 Task: Add a signature McKenzie Adams containing With gratitude and sincere wishes, McKenzie Adams to email address softage.9@softage.net and add a folder Auto insurance
Action: Mouse moved to (916, 69)
Screenshot: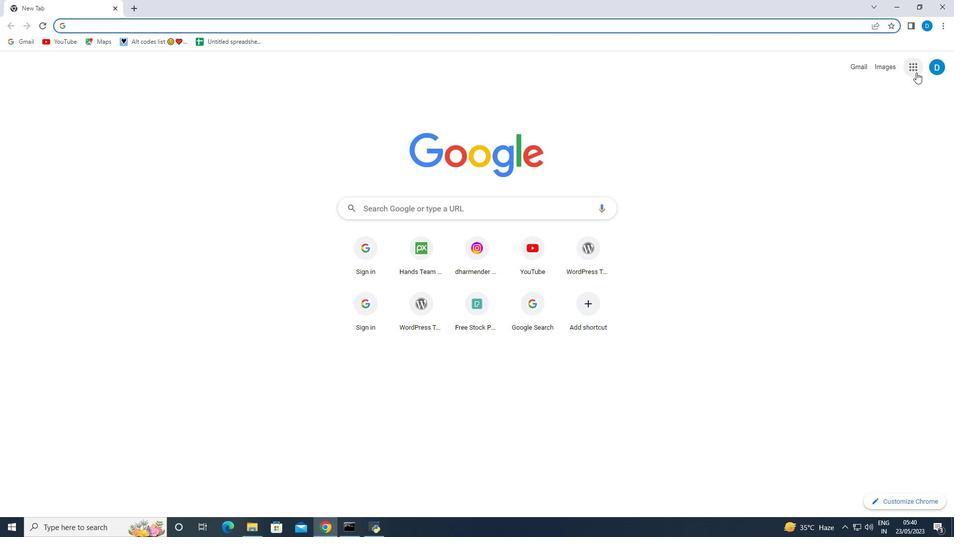 
Action: Mouse pressed left at (916, 69)
Screenshot: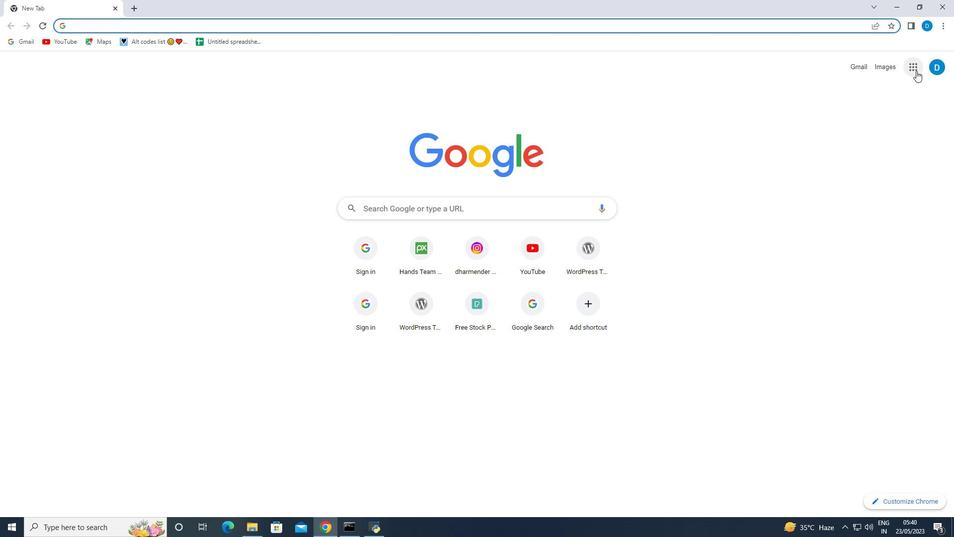 
Action: Mouse moved to (837, 199)
Screenshot: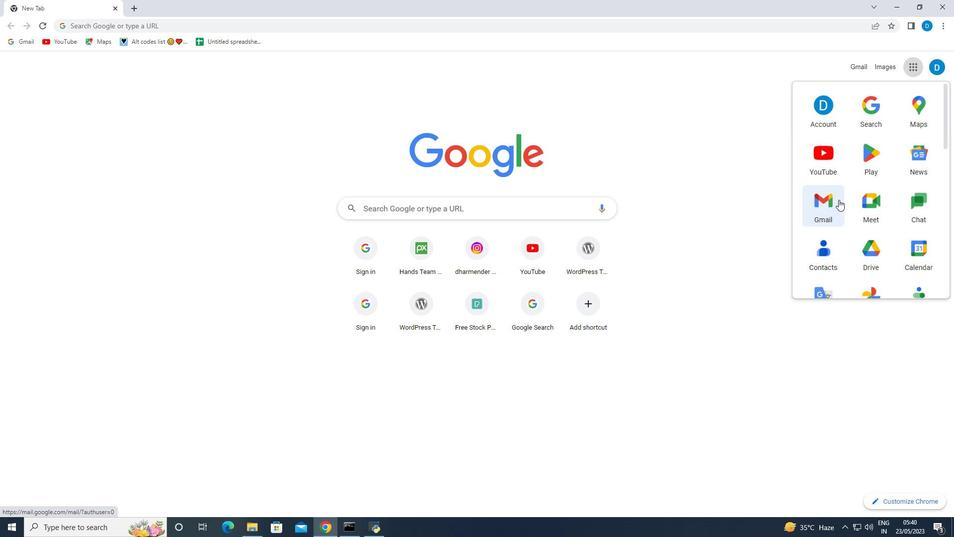 
Action: Mouse pressed left at (837, 199)
Screenshot: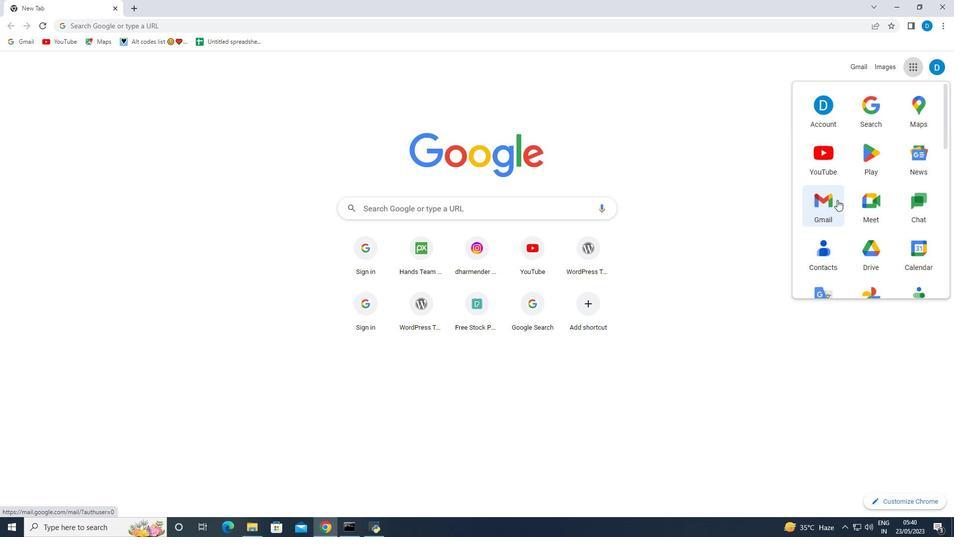 
Action: Mouse moved to (889, 70)
Screenshot: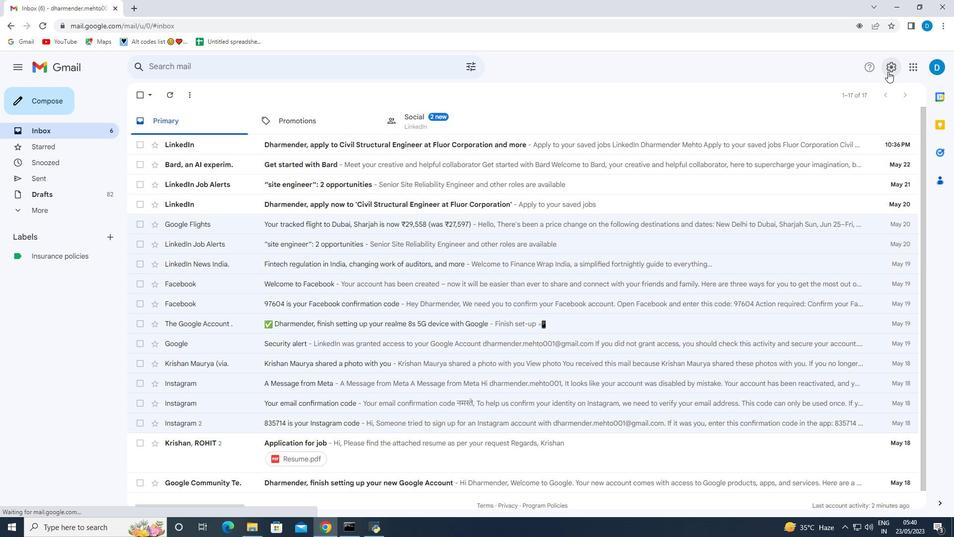 
Action: Mouse pressed left at (889, 70)
Screenshot: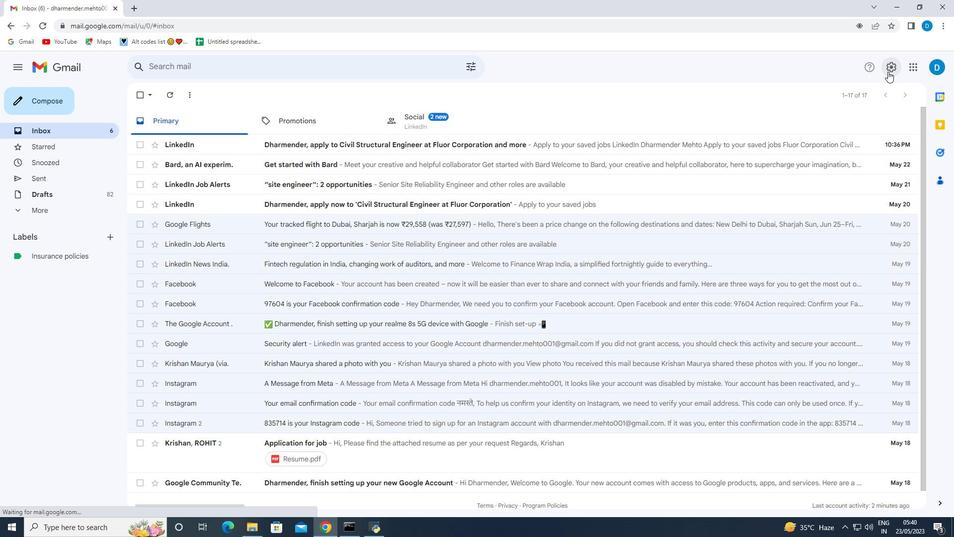 
Action: Mouse moved to (861, 112)
Screenshot: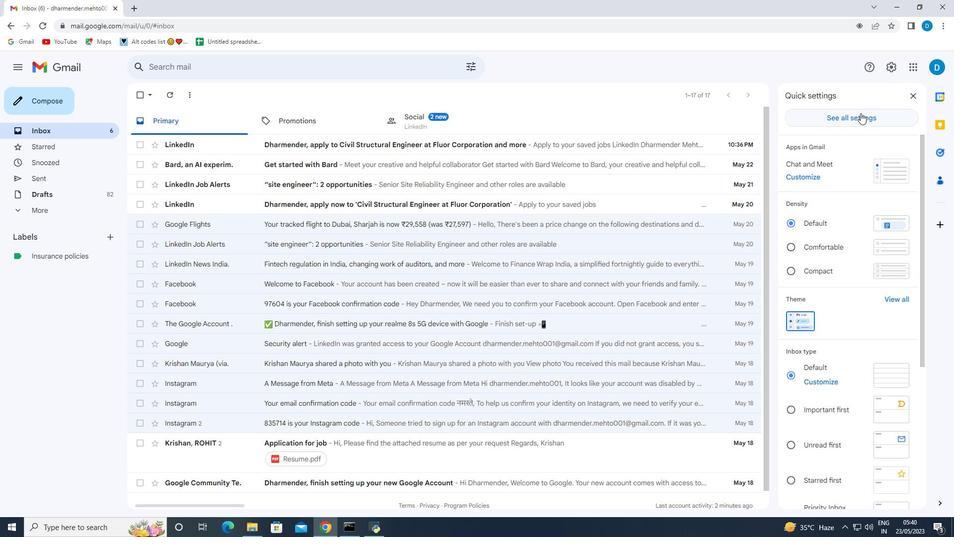 
Action: Mouse pressed left at (861, 112)
Screenshot: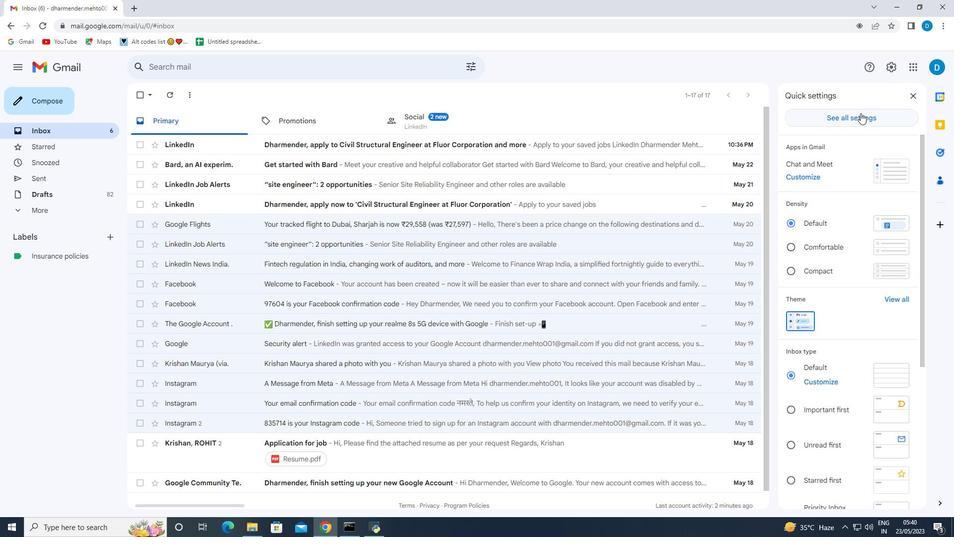 
Action: Mouse moved to (331, 374)
Screenshot: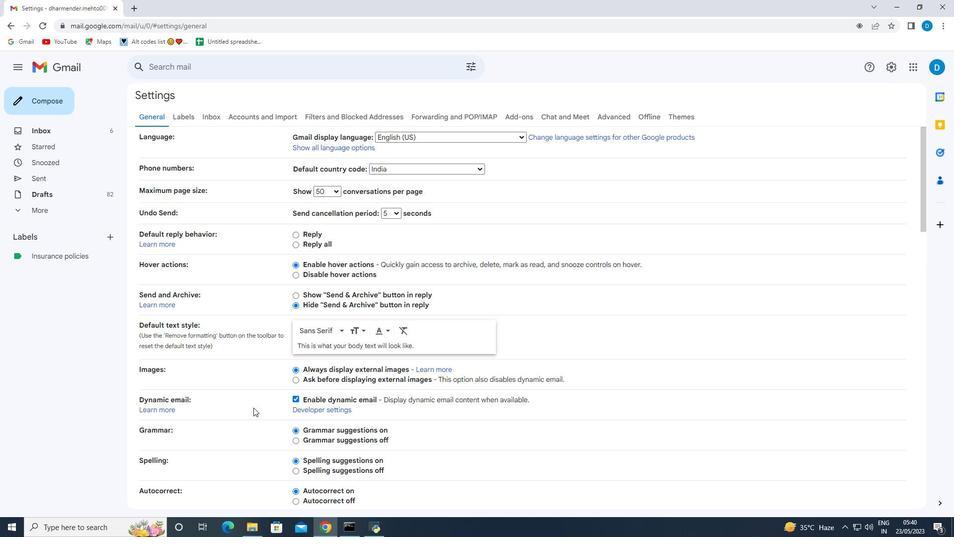 
Action: Mouse scrolled (331, 374) with delta (0, 0)
Screenshot: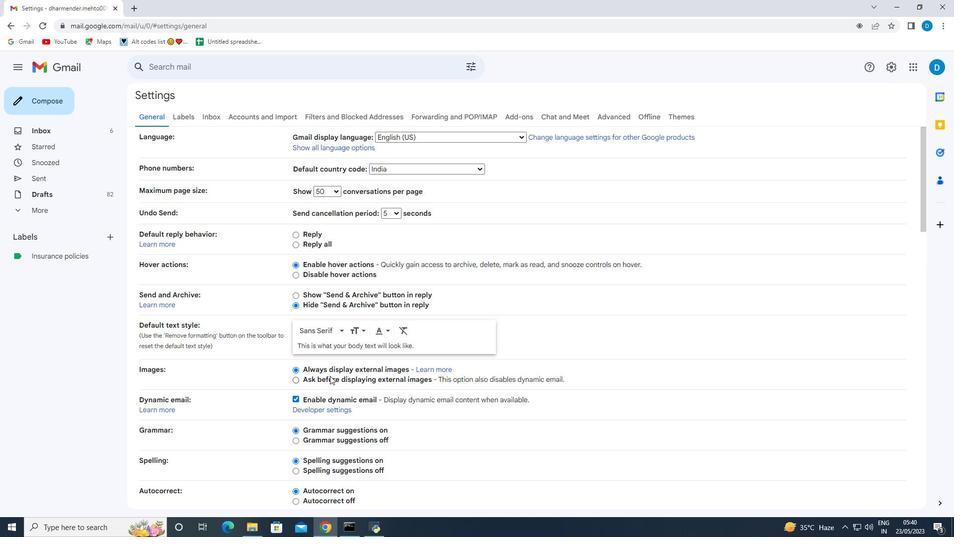 
Action: Mouse scrolled (331, 374) with delta (0, 0)
Screenshot: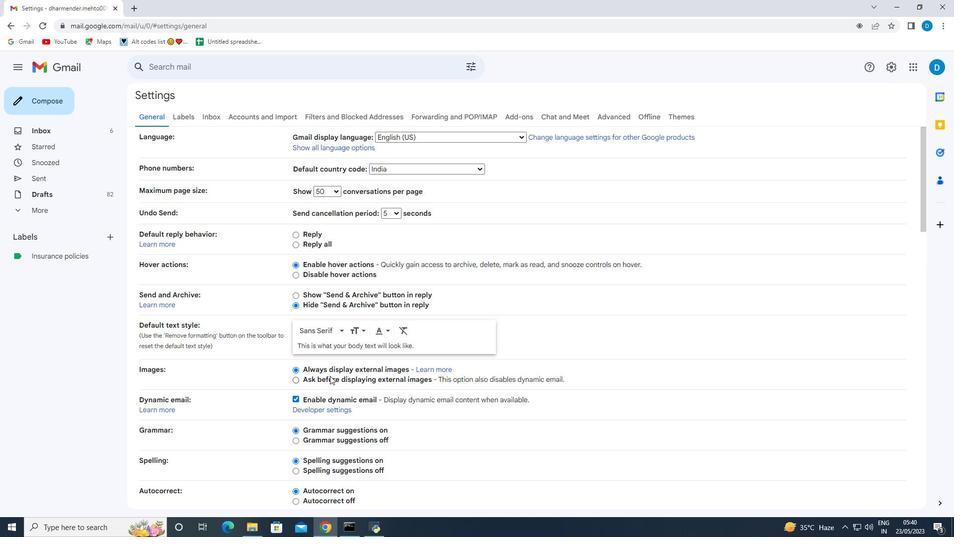 
Action: Mouse scrolled (331, 374) with delta (0, 0)
Screenshot: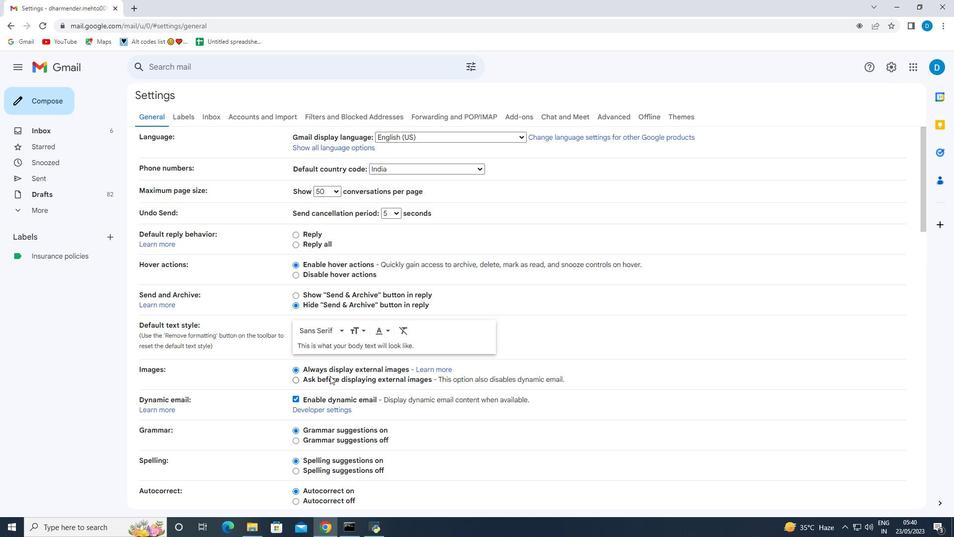 
Action: Mouse moved to (331, 374)
Screenshot: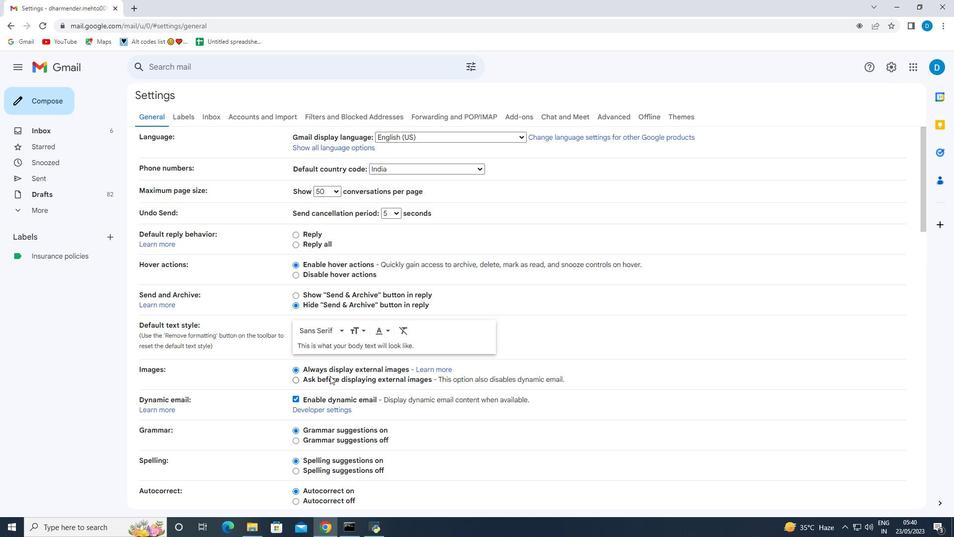 
Action: Mouse scrolled (331, 374) with delta (0, 0)
Screenshot: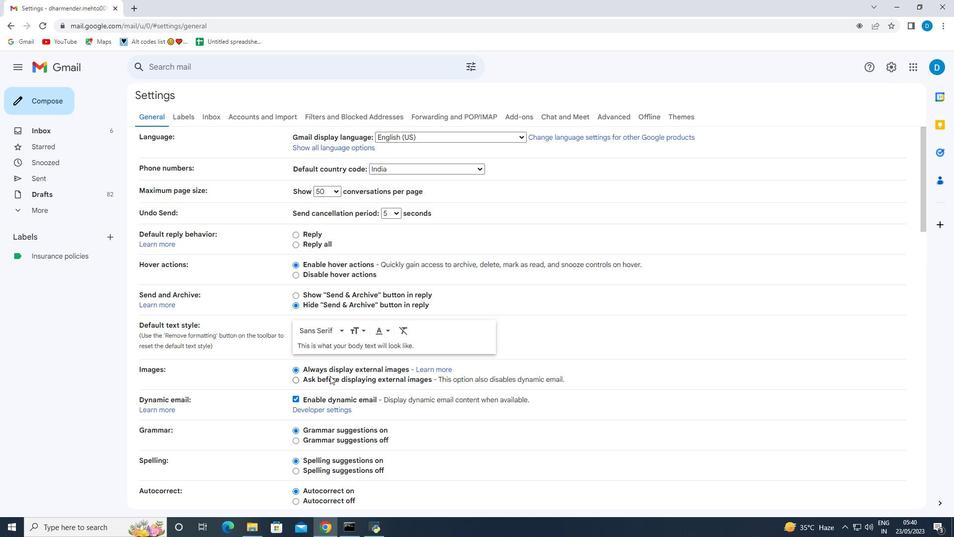 
Action: Mouse moved to (331, 375)
Screenshot: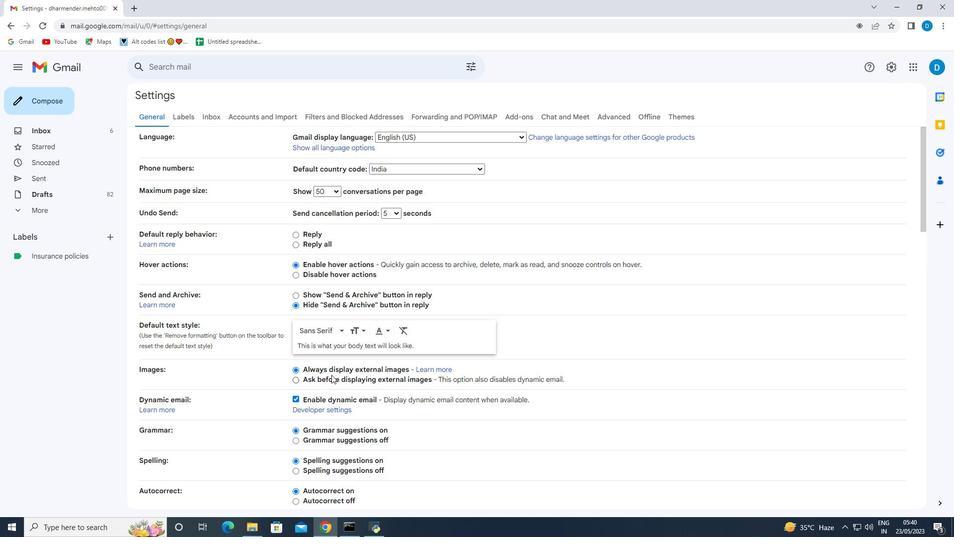 
Action: Mouse scrolled (331, 374) with delta (0, 0)
Screenshot: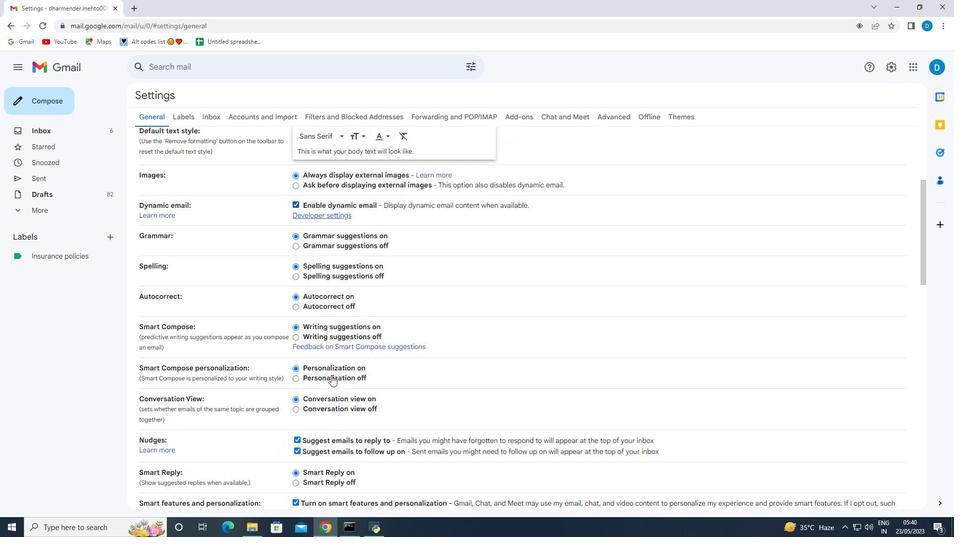 
Action: Mouse scrolled (331, 374) with delta (0, 0)
Screenshot: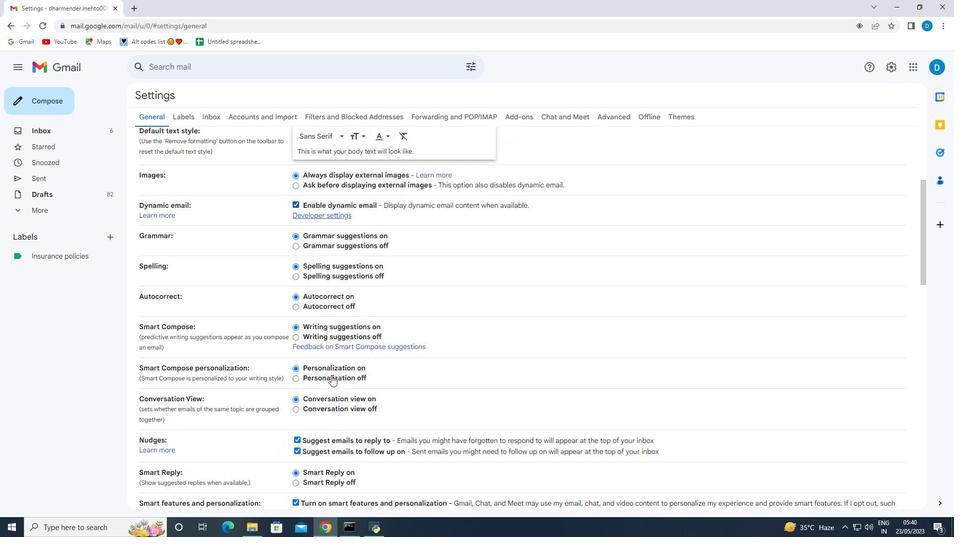 
Action: Mouse scrolled (331, 374) with delta (0, 0)
Screenshot: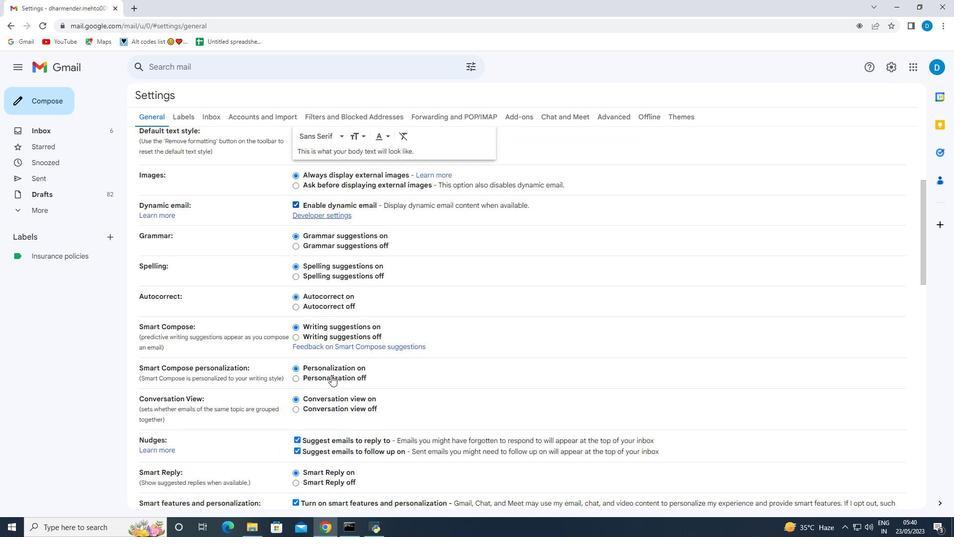 
Action: Mouse scrolled (331, 374) with delta (0, 0)
Screenshot: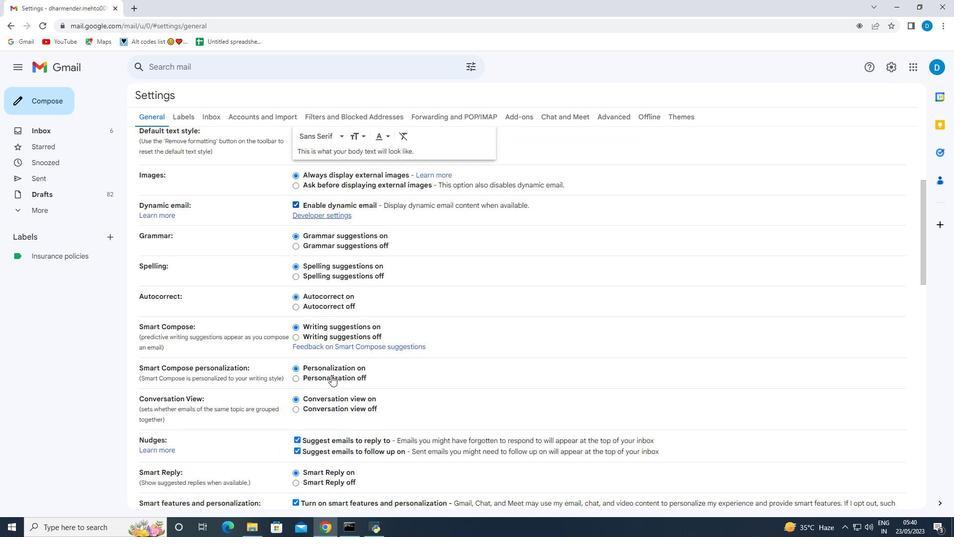 
Action: Mouse scrolled (331, 374) with delta (0, 0)
Screenshot: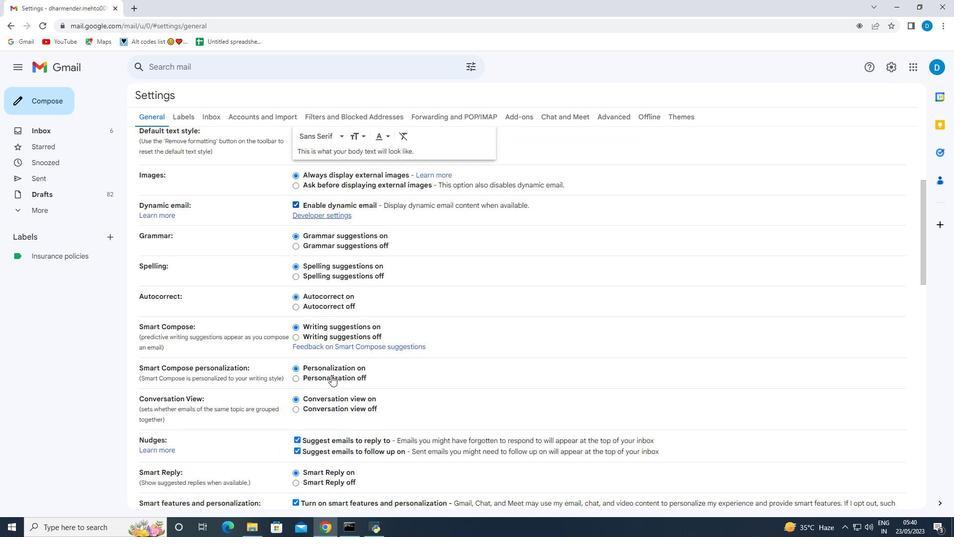 
Action: Mouse scrolled (331, 374) with delta (0, 0)
Screenshot: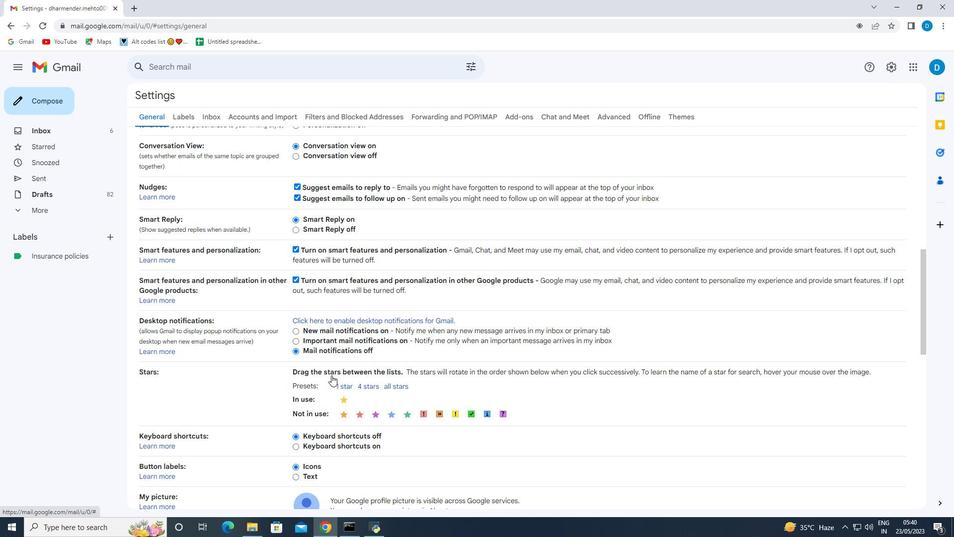 
Action: Mouse scrolled (331, 374) with delta (0, 0)
Screenshot: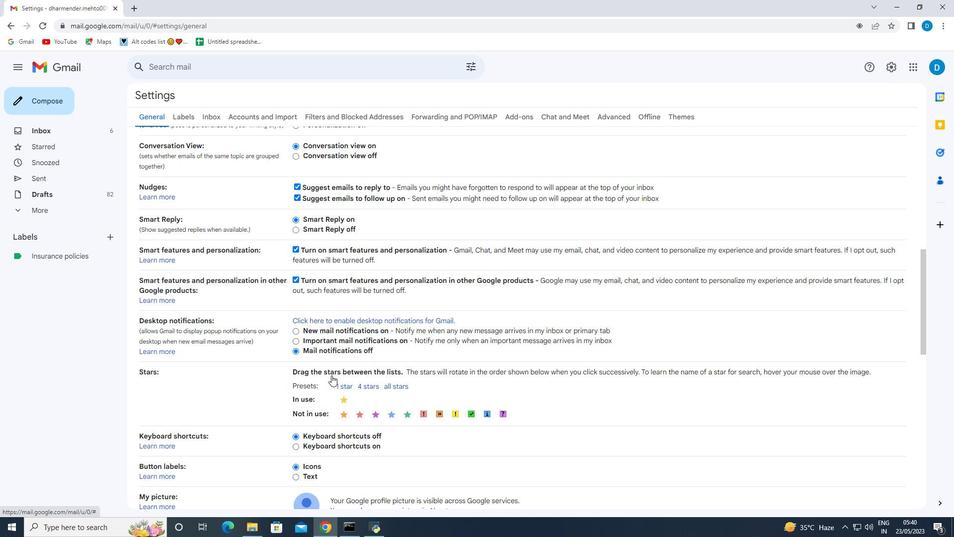 
Action: Mouse scrolled (331, 374) with delta (0, 0)
Screenshot: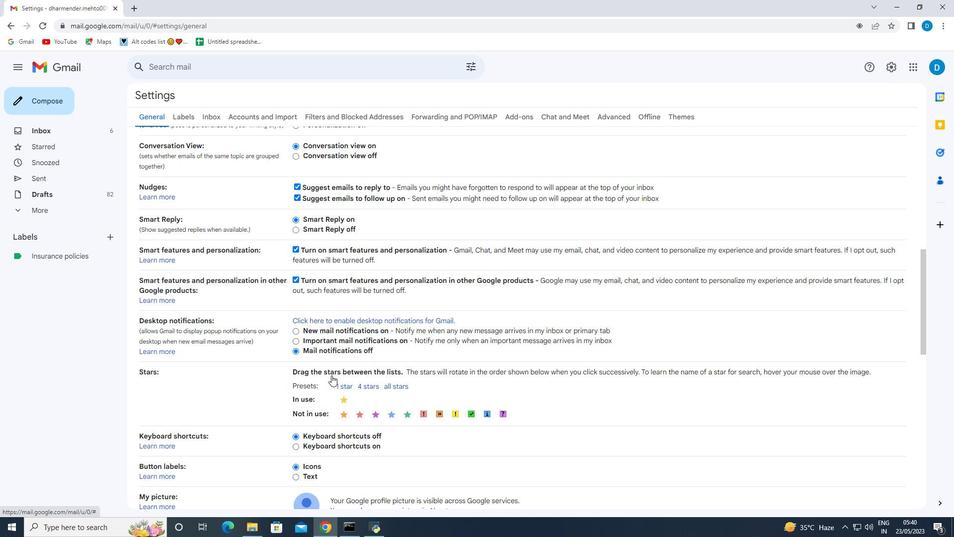 
Action: Mouse scrolled (331, 374) with delta (0, 0)
Screenshot: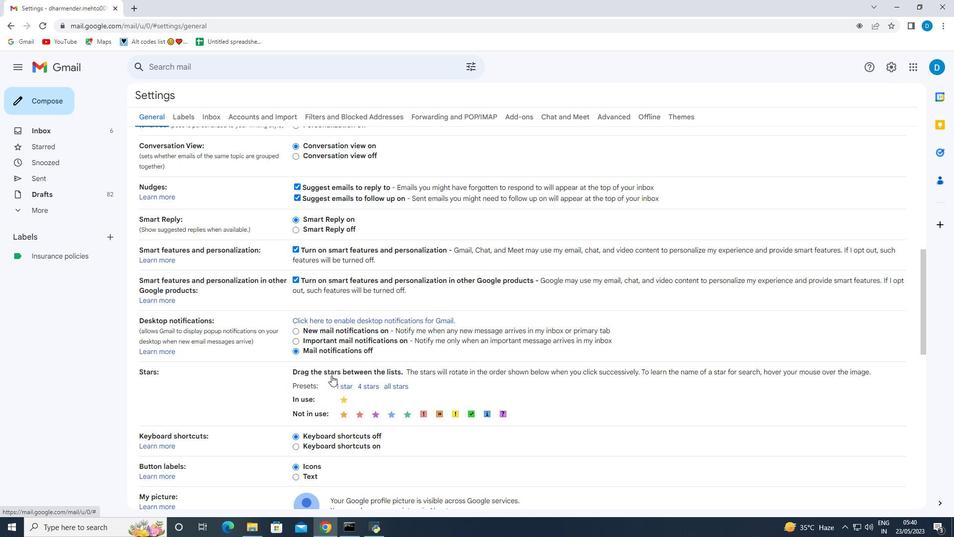 
Action: Mouse scrolled (331, 374) with delta (0, 0)
Screenshot: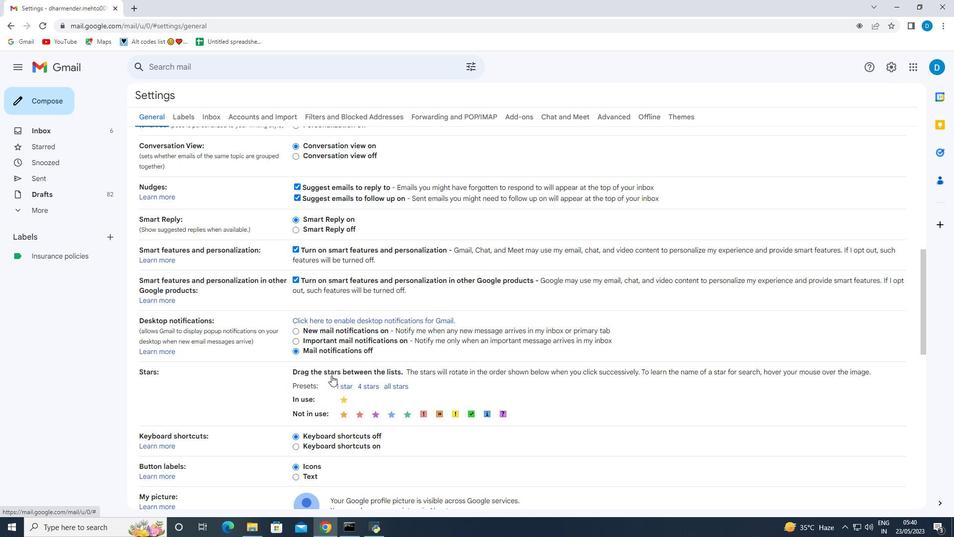 
Action: Mouse moved to (395, 347)
Screenshot: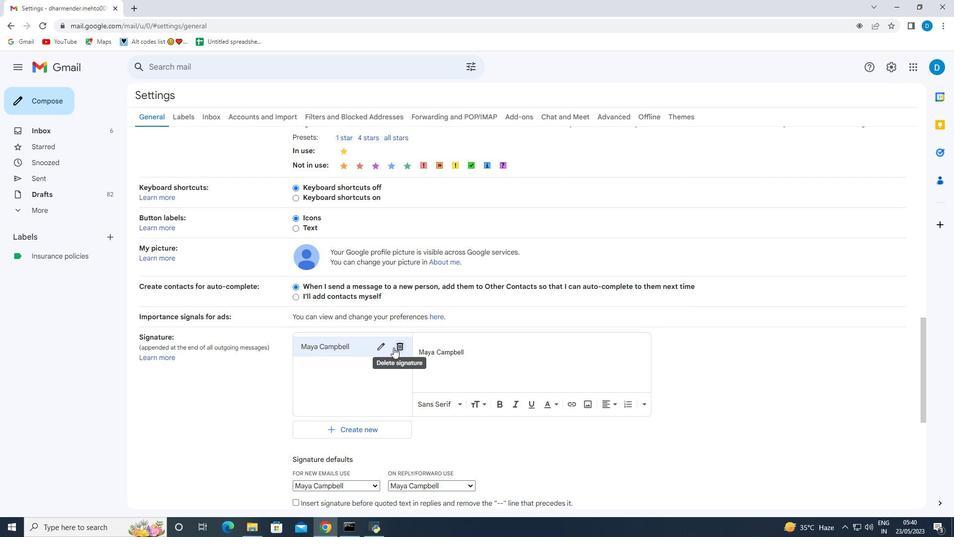
Action: Mouse pressed left at (395, 347)
Screenshot: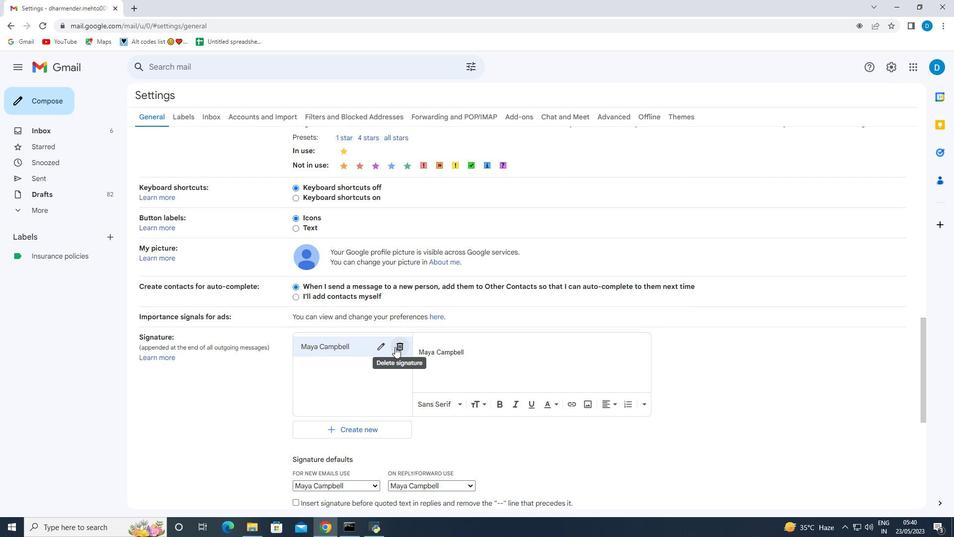 
Action: Mouse moved to (551, 308)
Screenshot: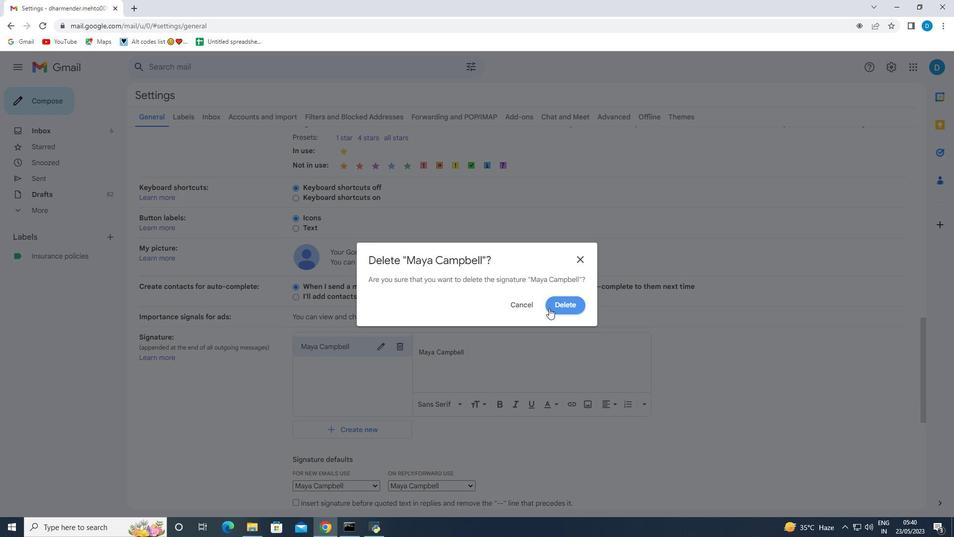 
Action: Mouse pressed left at (551, 308)
Screenshot: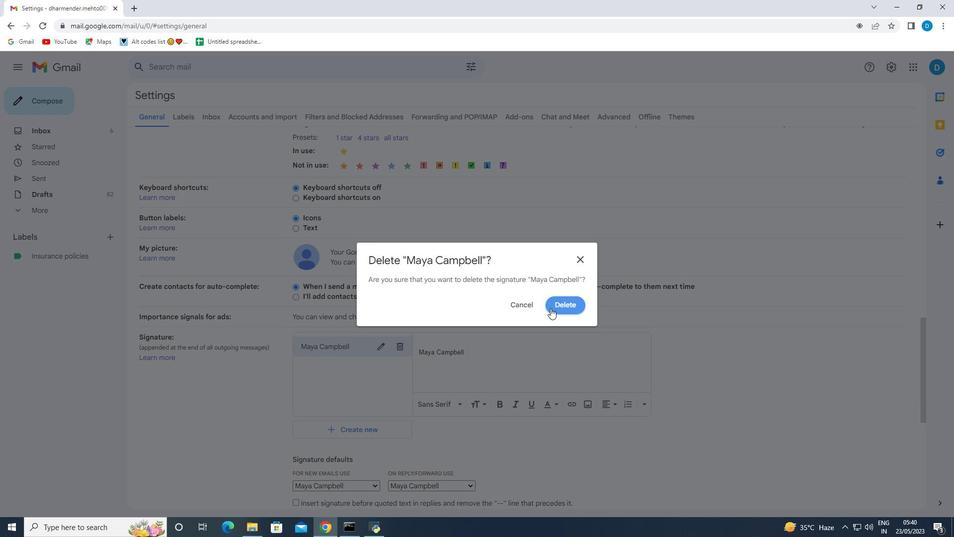 
Action: Mouse moved to (415, 336)
Screenshot: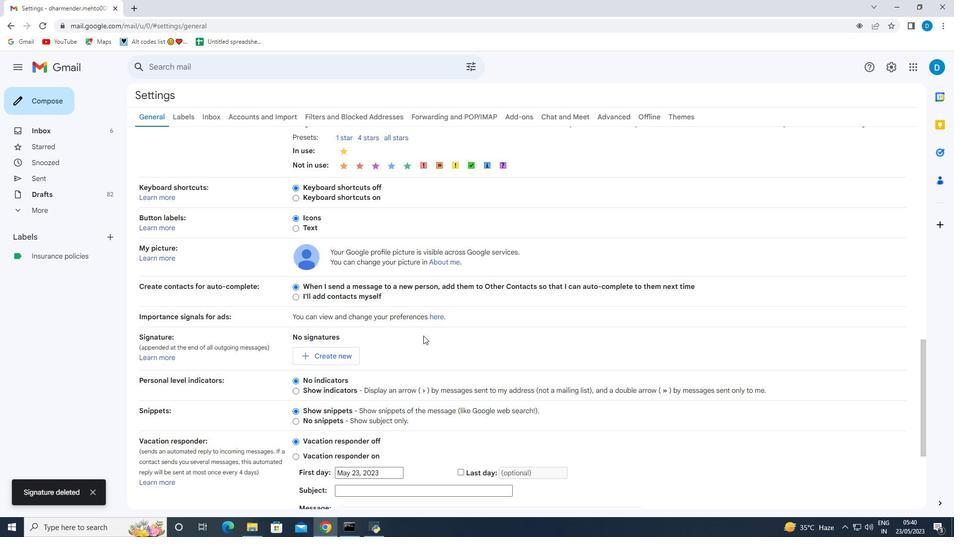 
Action: Mouse scrolled (415, 336) with delta (0, 0)
Screenshot: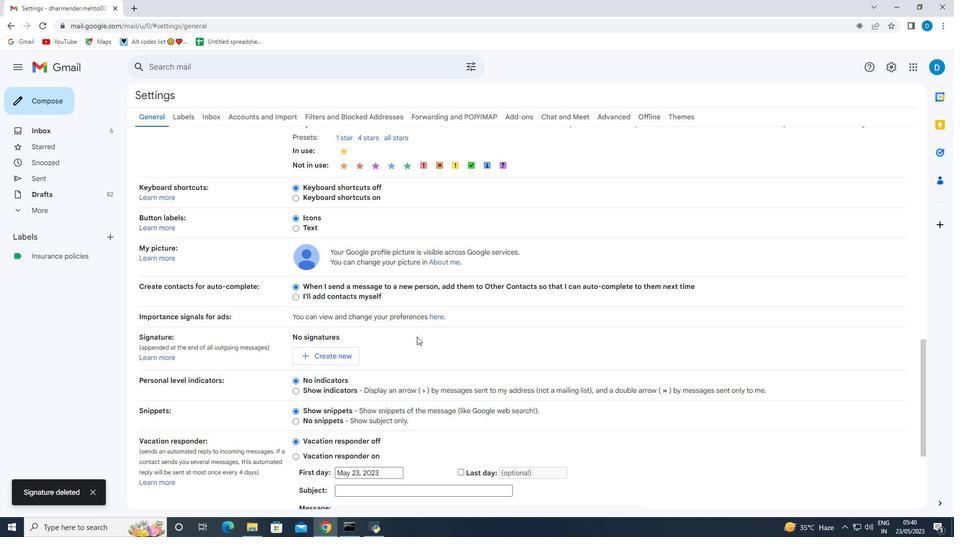 
Action: Mouse scrolled (415, 336) with delta (0, 0)
Screenshot: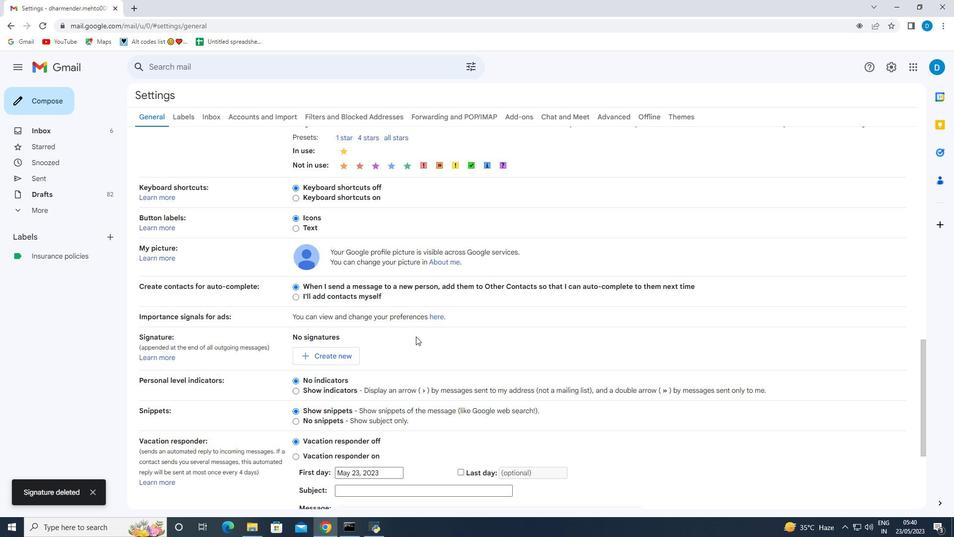 
Action: Mouse scrolled (415, 336) with delta (0, 0)
Screenshot: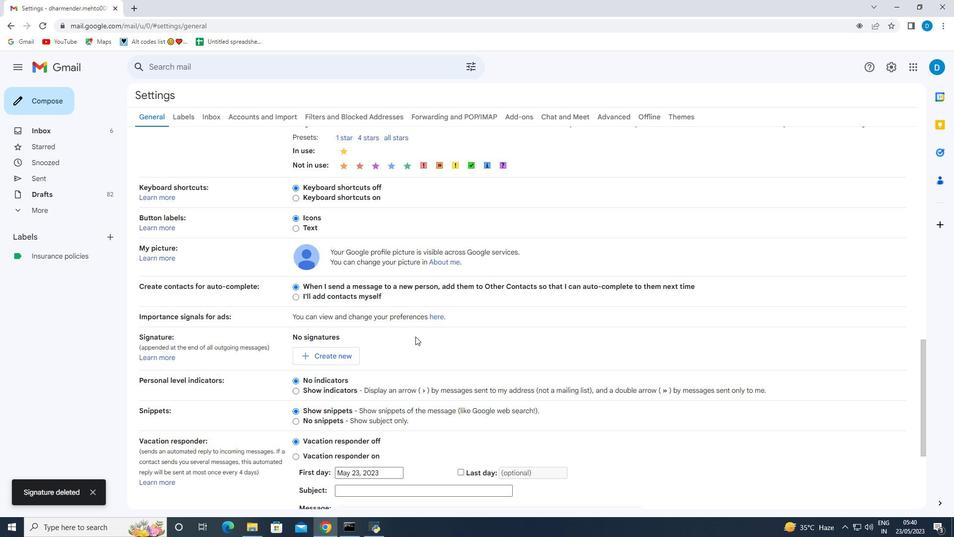 
Action: Mouse moved to (335, 208)
Screenshot: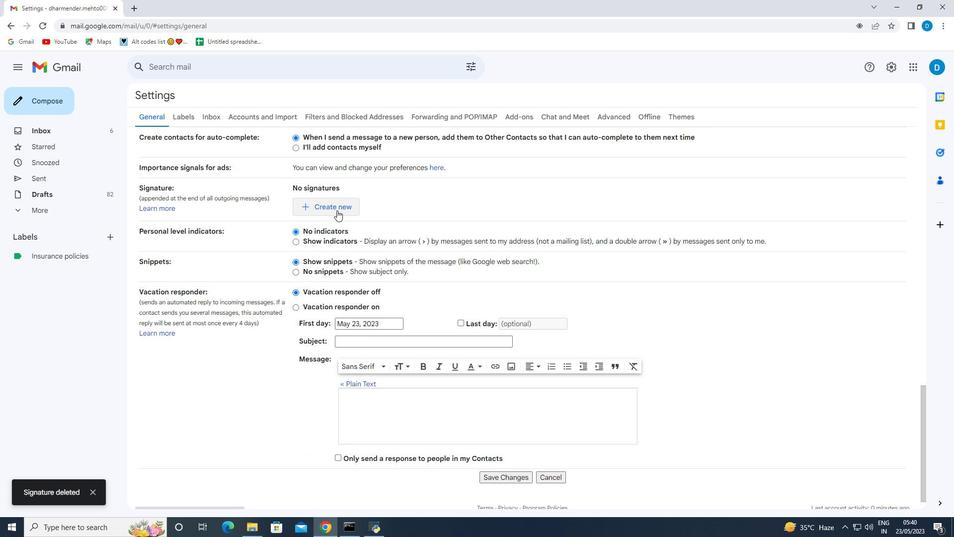 
Action: Mouse pressed left at (335, 208)
Screenshot: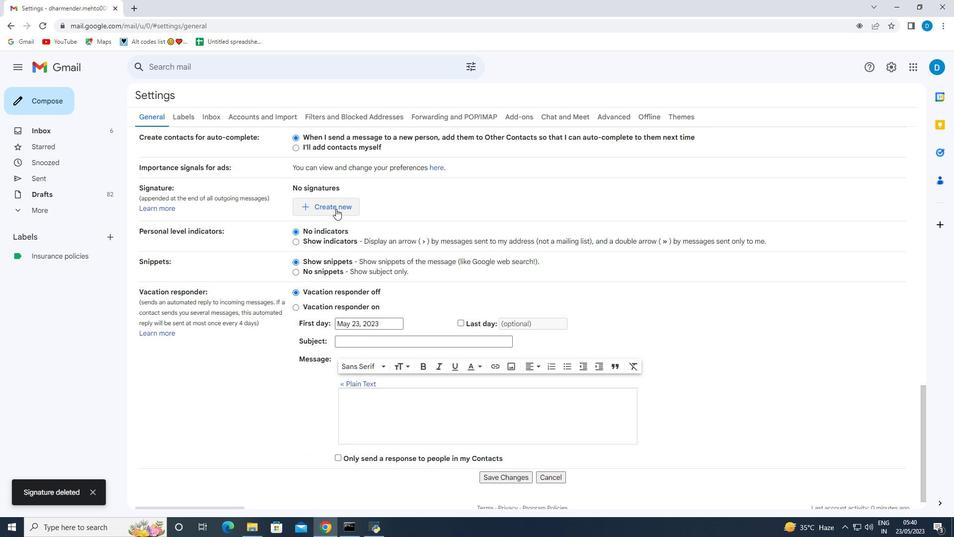 
Action: Mouse moved to (486, 276)
Screenshot: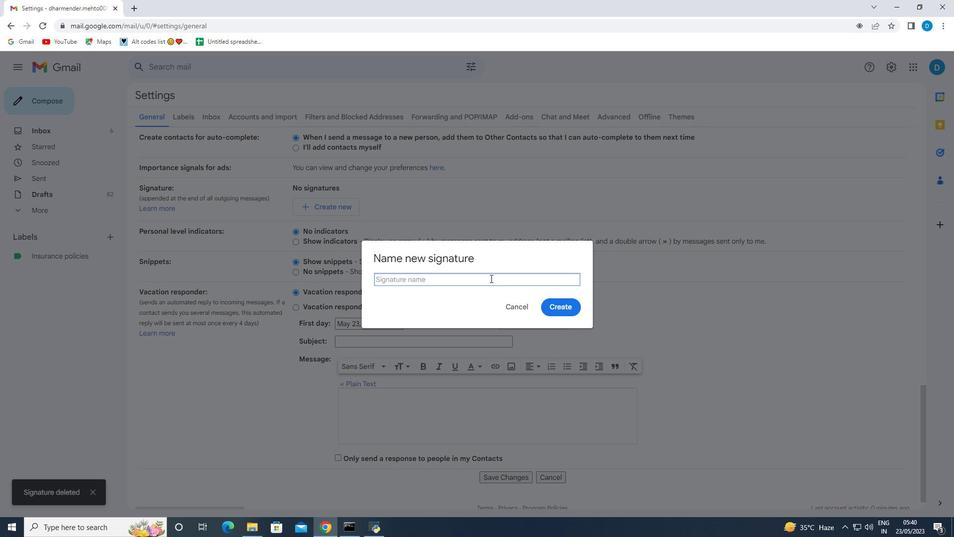 
Action: Mouse pressed left at (486, 276)
Screenshot: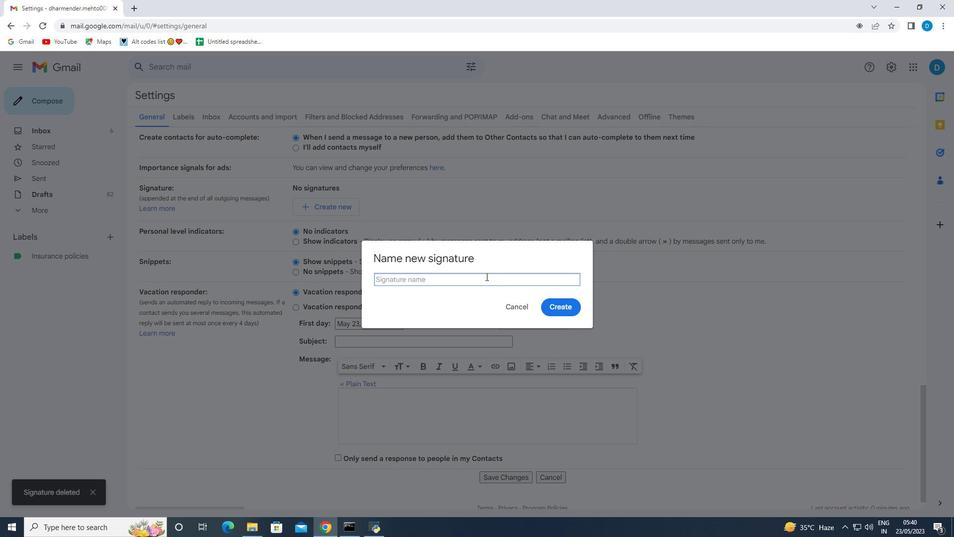 
Action: Key pressed <Key.shift>Mckenzie
Screenshot: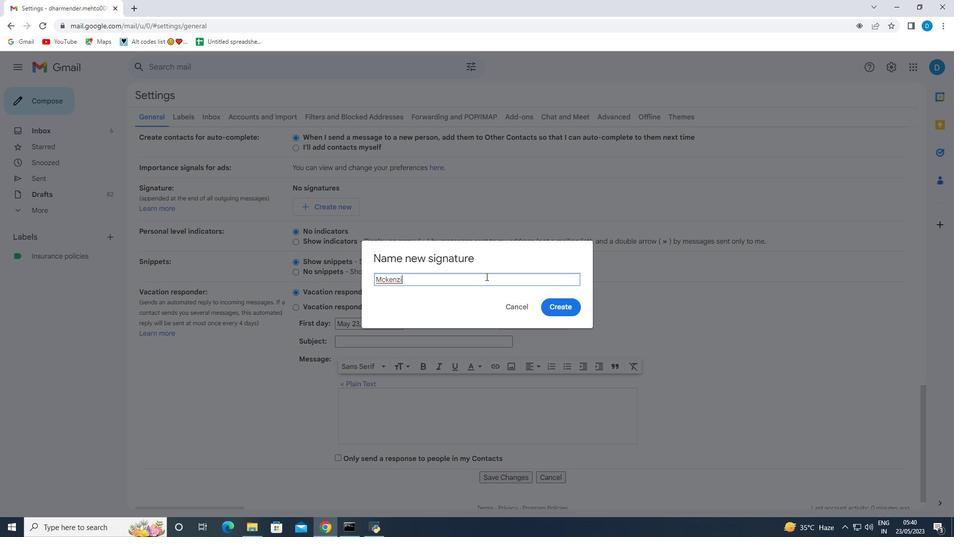 
Action: Mouse moved to (398, 279)
Screenshot: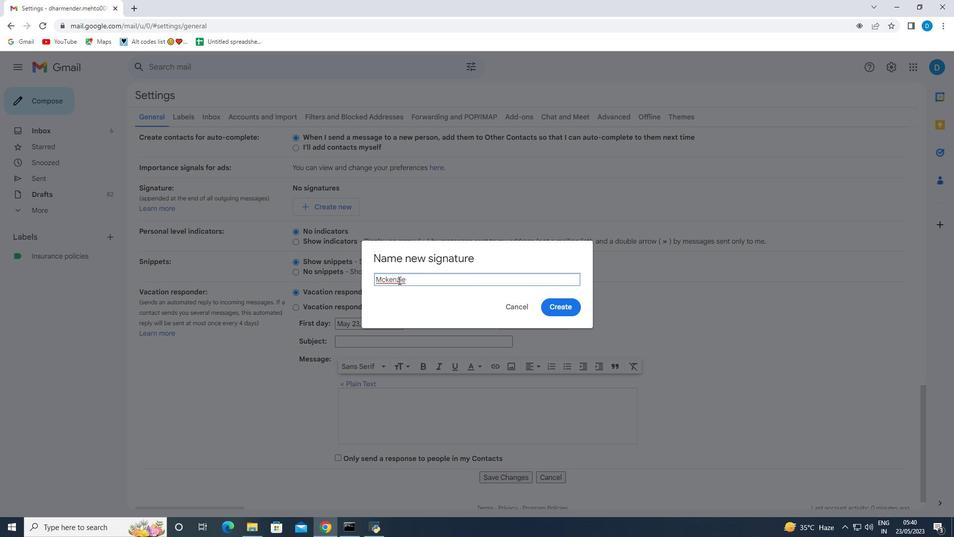 
Action: Mouse pressed left at (398, 279)
Screenshot: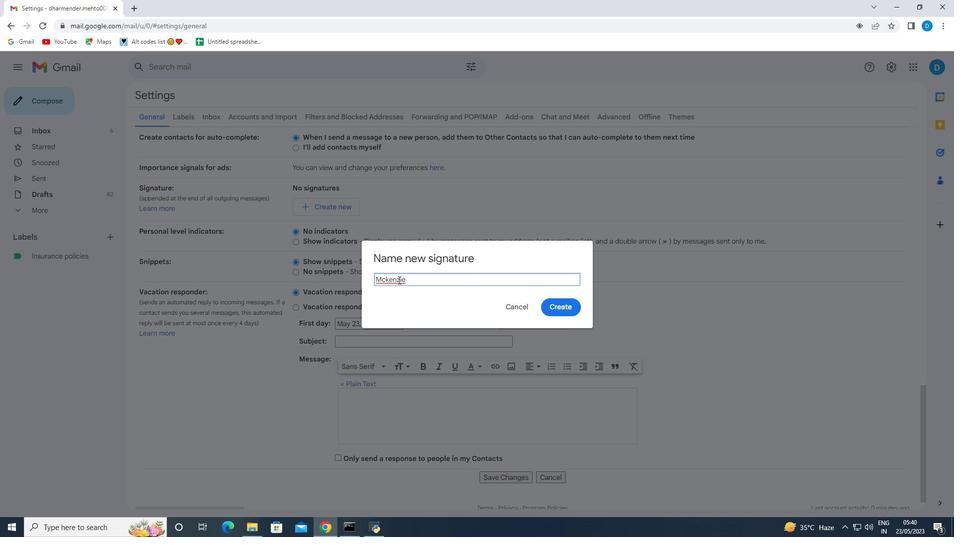 
Action: Mouse moved to (404, 286)
Screenshot: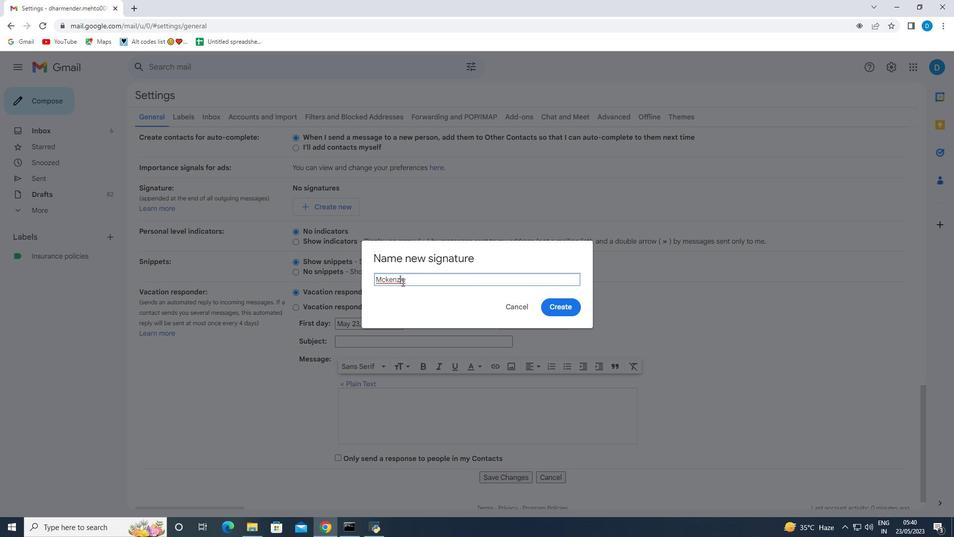 
Action: Key pressed <Key.backspace><Key.shift><Key.shift><Key.shift><Key.shift><Key.shift><Key.shift><Key.shift><Key.shift><Key.shift><Key.shift><Key.shift>z
Screenshot: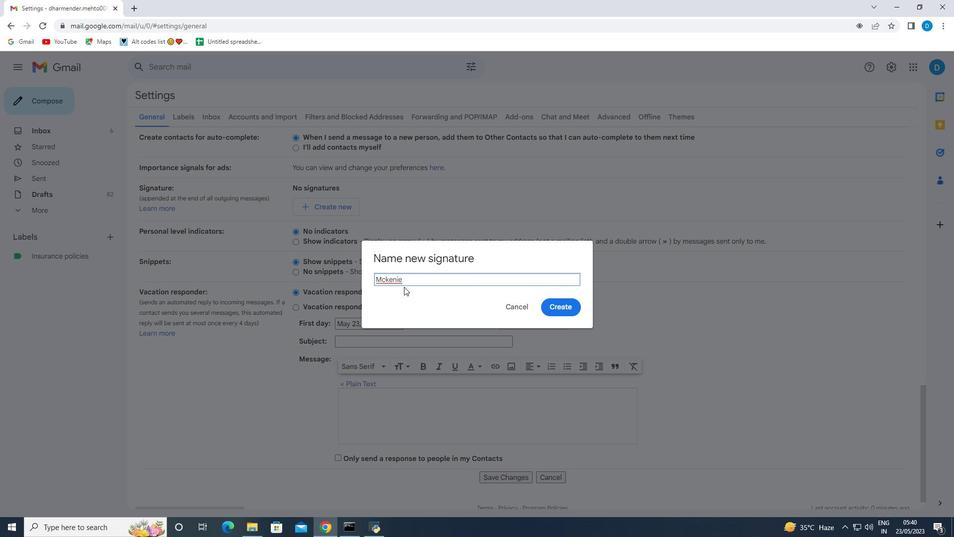 
Action: Mouse moved to (388, 277)
Screenshot: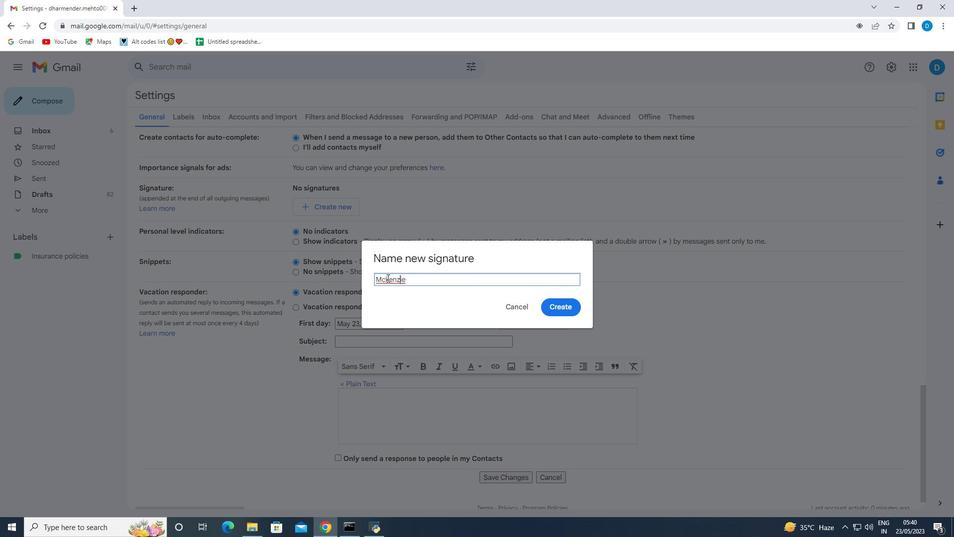 
Action: Mouse pressed left at (388, 277)
Screenshot: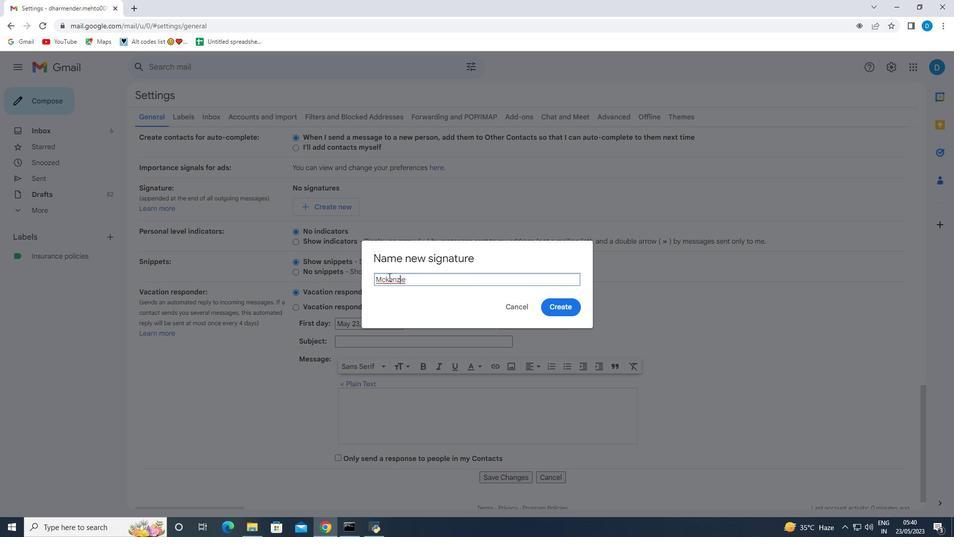 
Action: Mouse moved to (396, 283)
Screenshot: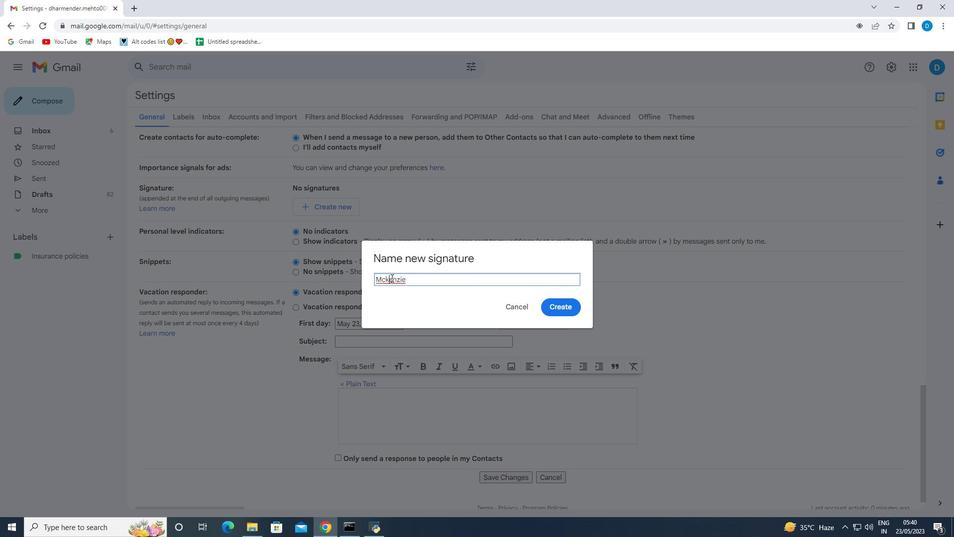 
Action: Key pressed <Key.backspace><Key.shift>K
Screenshot: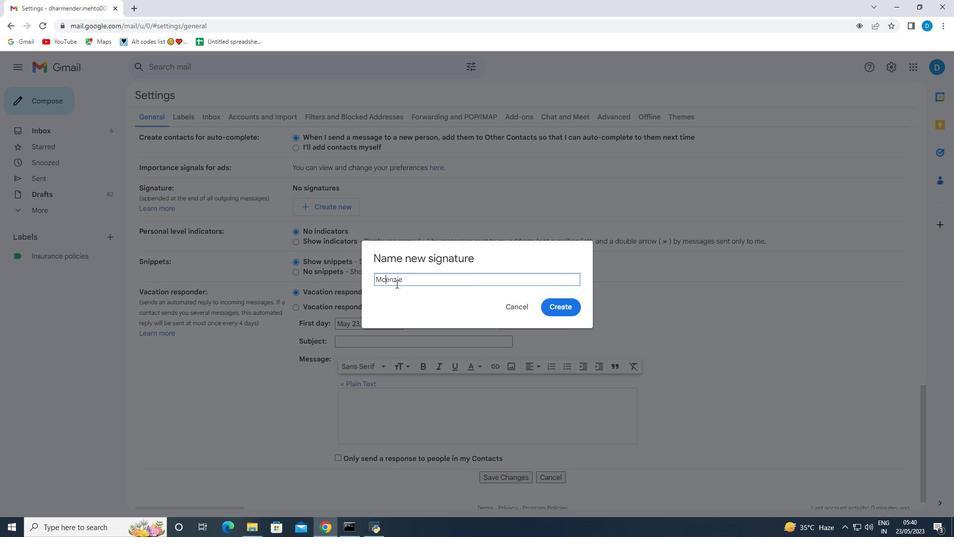 
Action: Mouse moved to (419, 279)
Screenshot: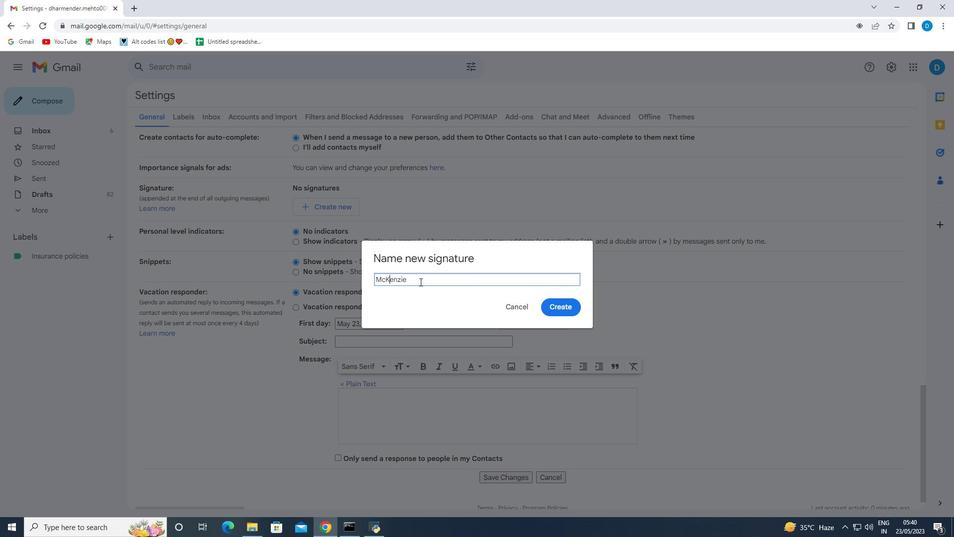 
Action: Mouse pressed left at (419, 279)
Screenshot: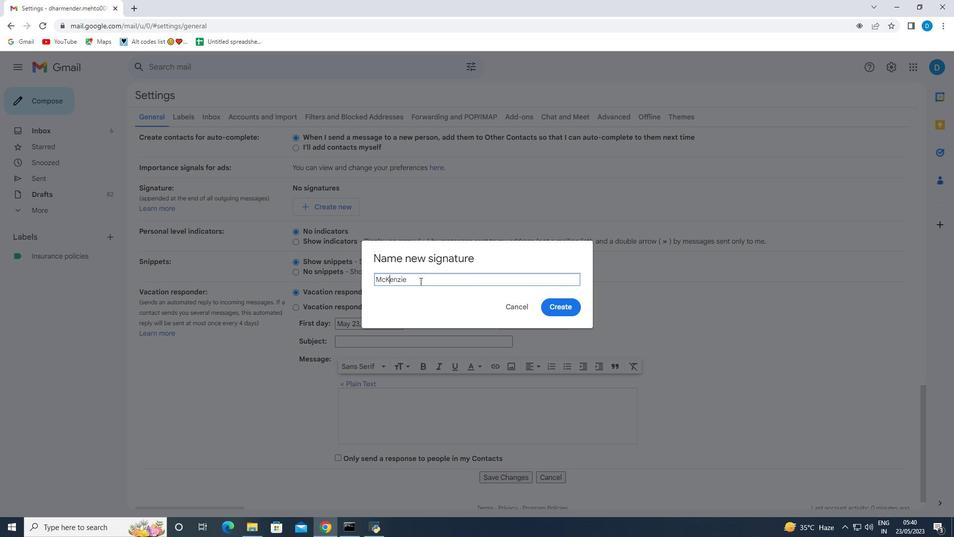 
Action: Mouse moved to (418, 280)
Screenshot: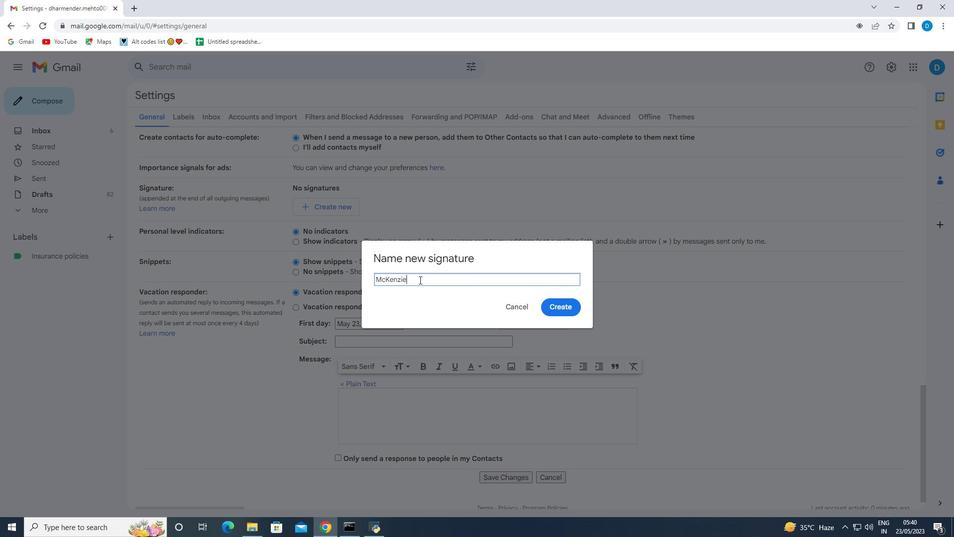 
Action: Key pressed <Key.space><Key.shift>Adams
Screenshot: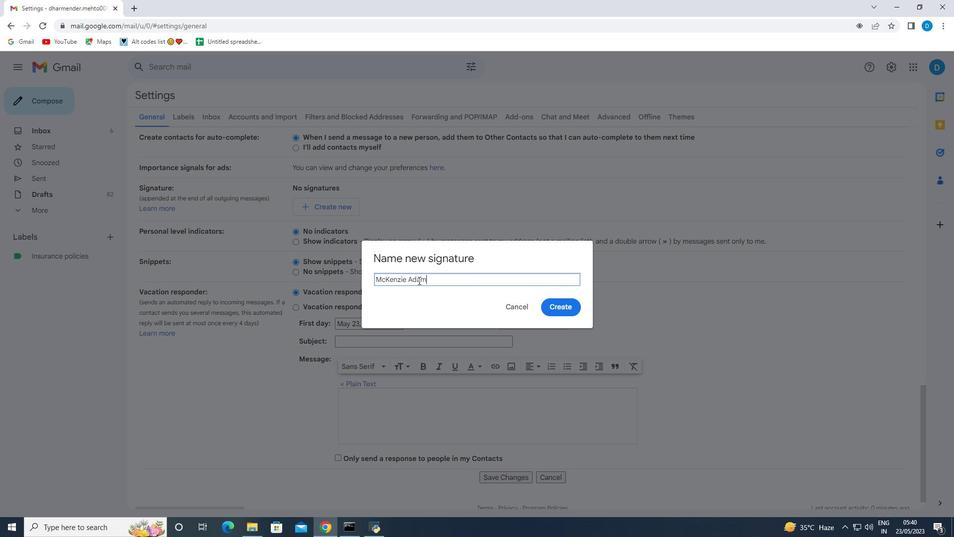 
Action: Mouse moved to (555, 306)
Screenshot: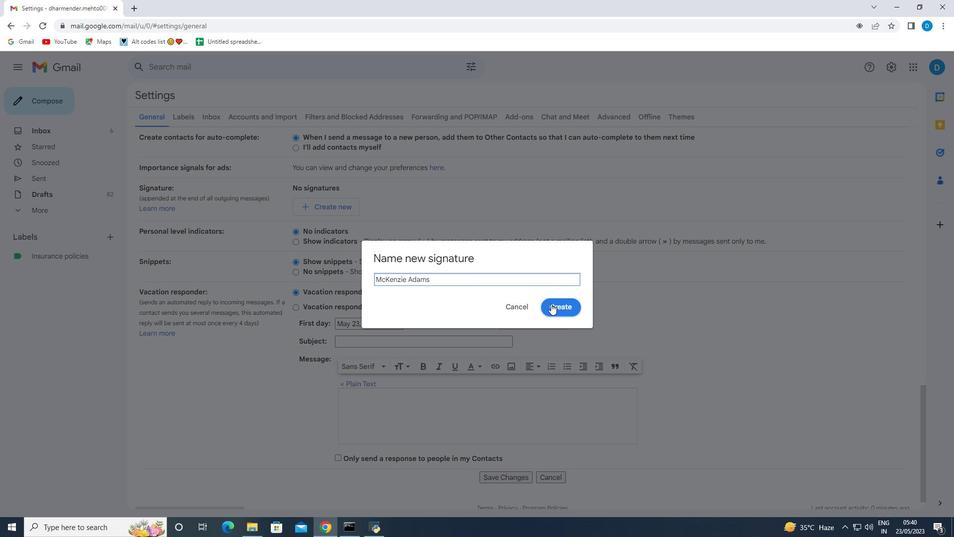 
Action: Mouse pressed left at (555, 306)
Screenshot: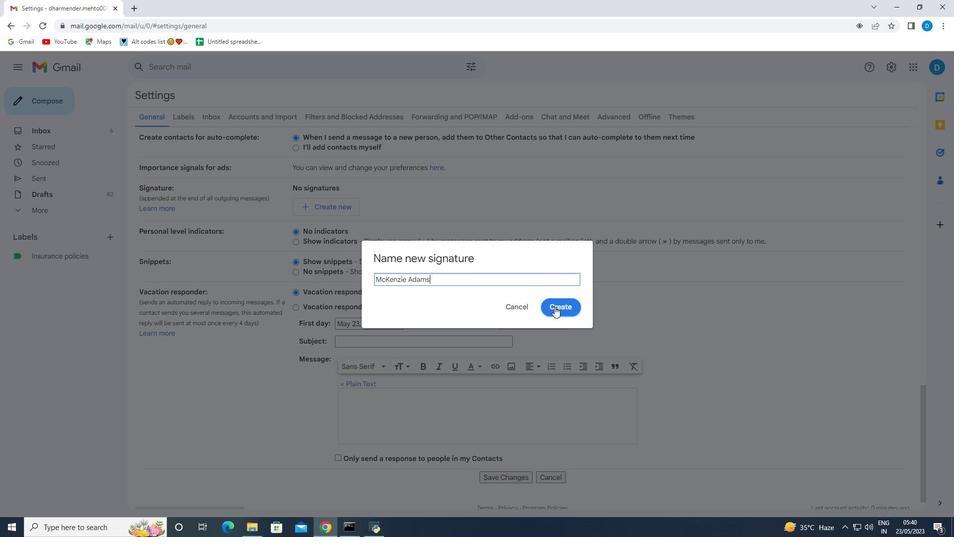 
Action: Mouse moved to (455, 215)
Screenshot: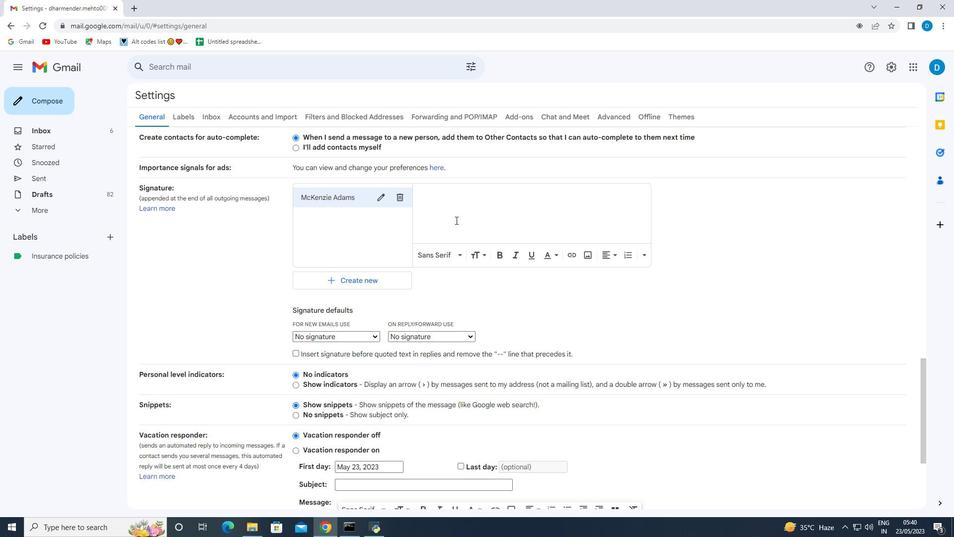 
Action: Mouse pressed left at (455, 215)
Screenshot: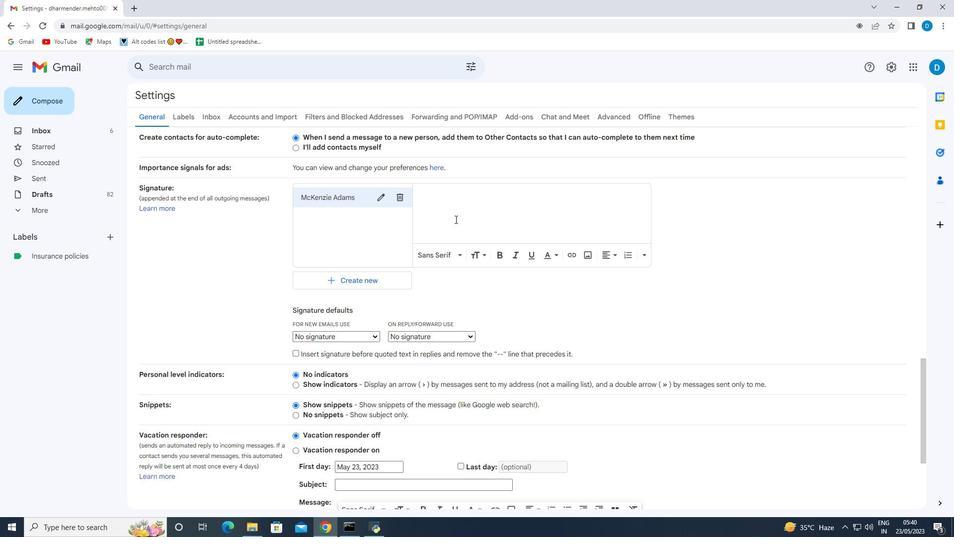 
Action: Mouse moved to (455, 215)
Screenshot: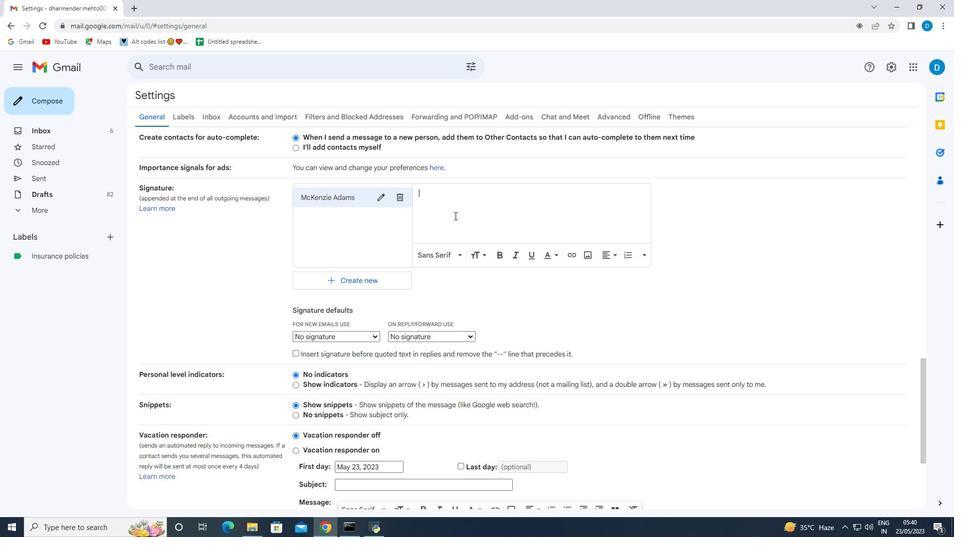 
Action: Key pressed <Key.enter><Key.shift><Key.shift><Key.shift><Key.shift><Key.shift><Key.shift><Key.shift><Key.shift><Key.shift><Key.shift><Key.shift><Key.shift><Key.shift><Key.shift><Key.shift><Key.shift><Key.shift><Key.shift><Key.shift><Key.shift><Key.shift><Key.shift><Key.shift><Key.shift><Key.shift><Key.shift><Key.shift>Mc<Key.shift><Key.shift><Key.shift><Key.shift><Key.shift><Key.shift><Key.shift><Key.shift><Key.shift><Key.shift><Key.shift><Key.shift><Key.shift><Key.shift>Kenzie<Key.space><Key.shift>Adams
Screenshot: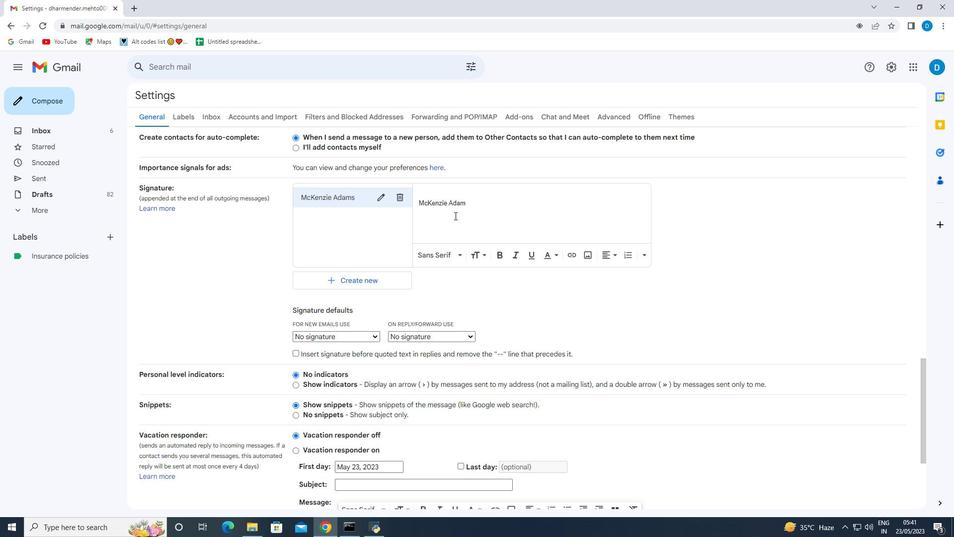 
Action: Mouse moved to (331, 335)
Screenshot: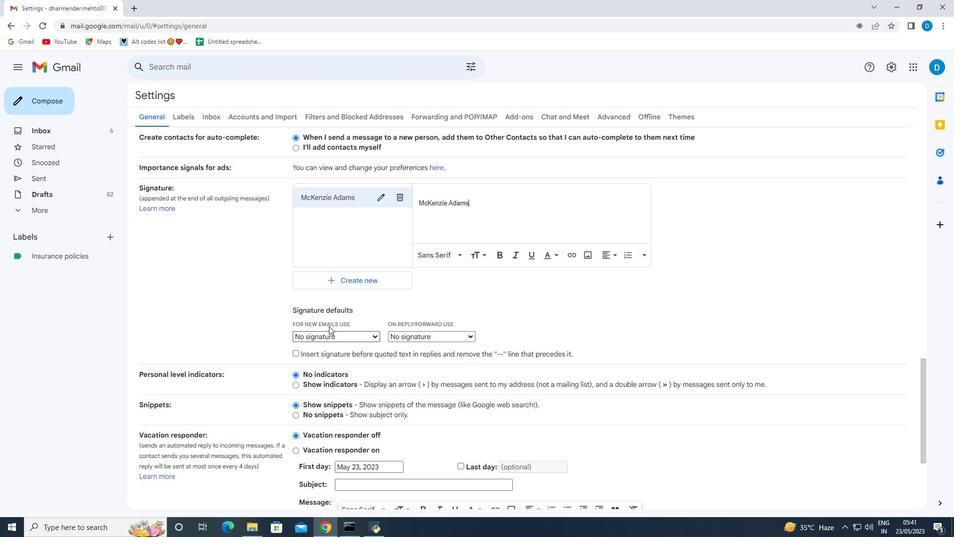 
Action: Mouse pressed left at (331, 335)
Screenshot: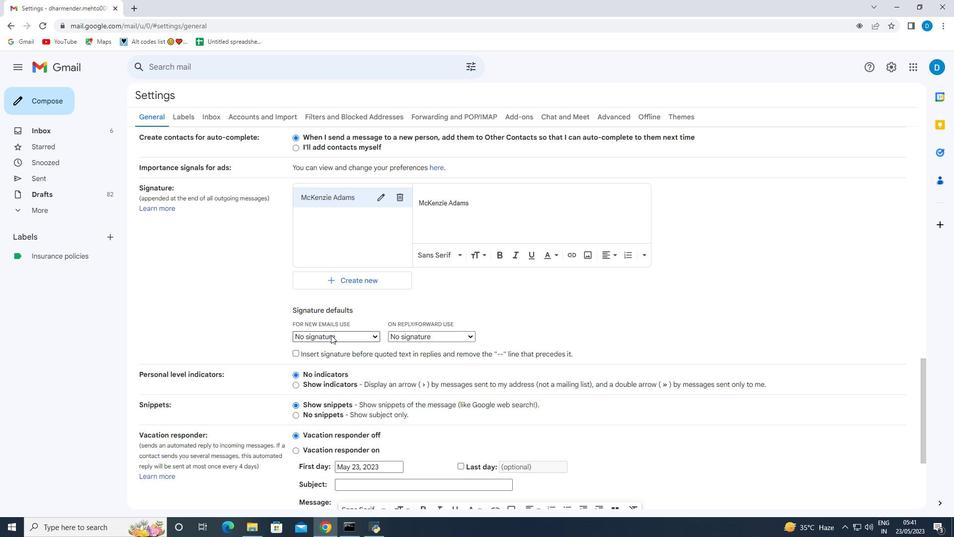 
Action: Mouse moved to (346, 354)
Screenshot: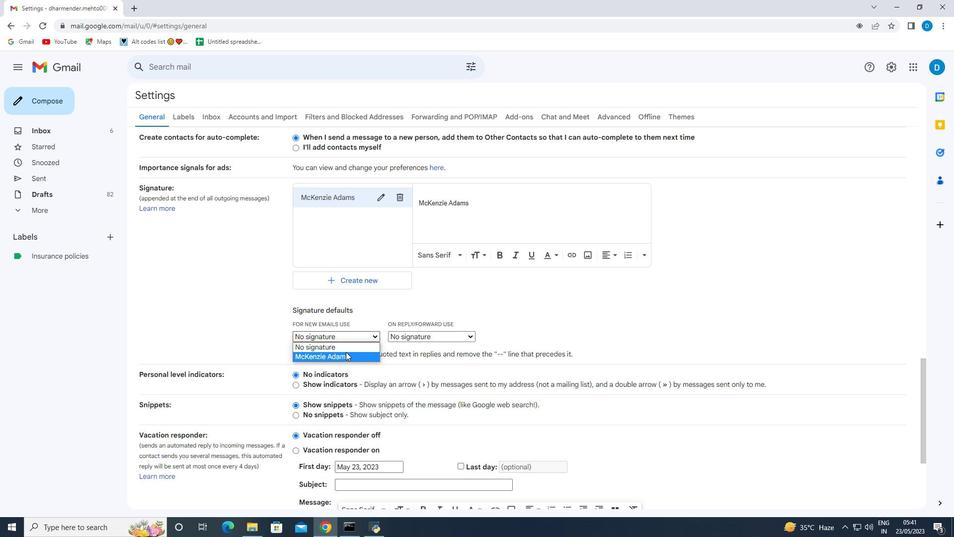 
Action: Mouse pressed left at (346, 354)
Screenshot: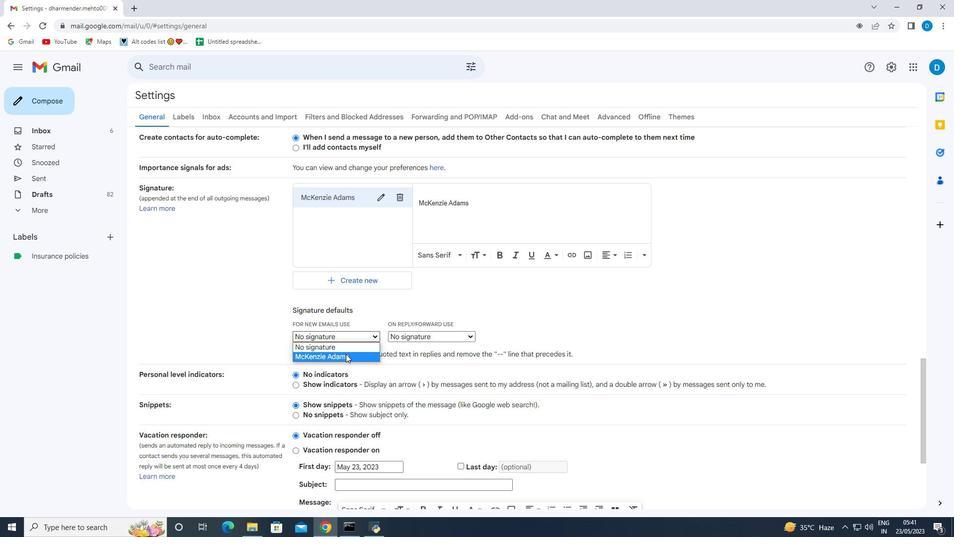 
Action: Mouse moved to (402, 335)
Screenshot: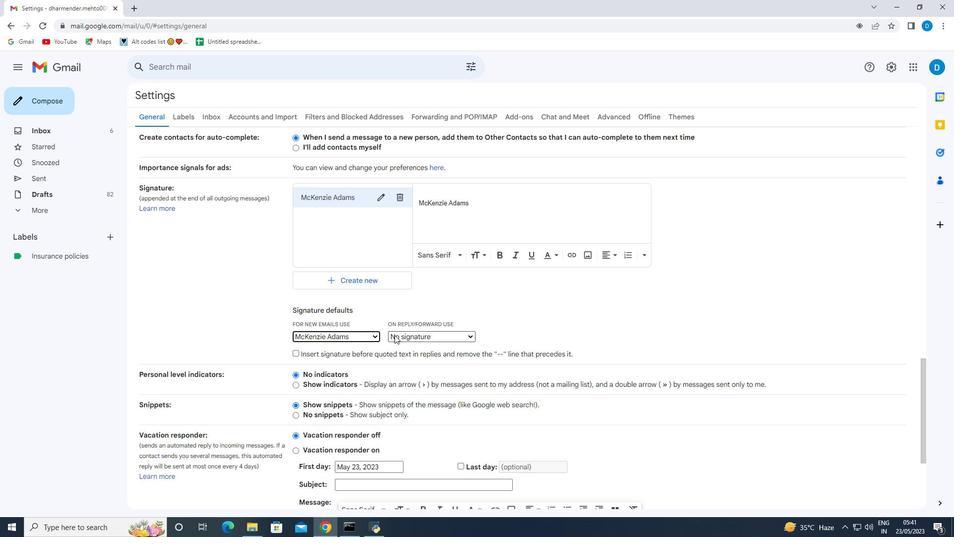 
Action: Mouse pressed left at (402, 335)
Screenshot: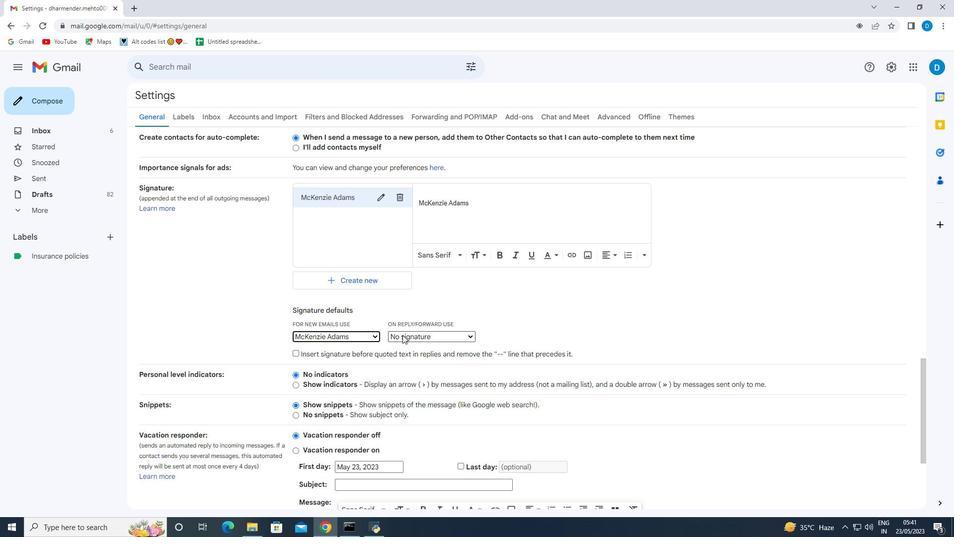 
Action: Mouse moved to (409, 357)
Screenshot: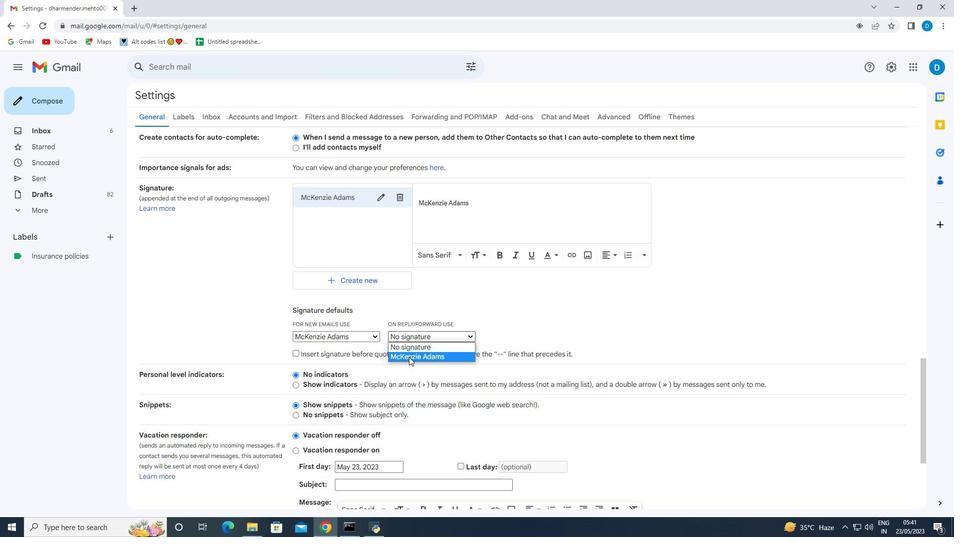 
Action: Mouse pressed left at (409, 357)
Screenshot: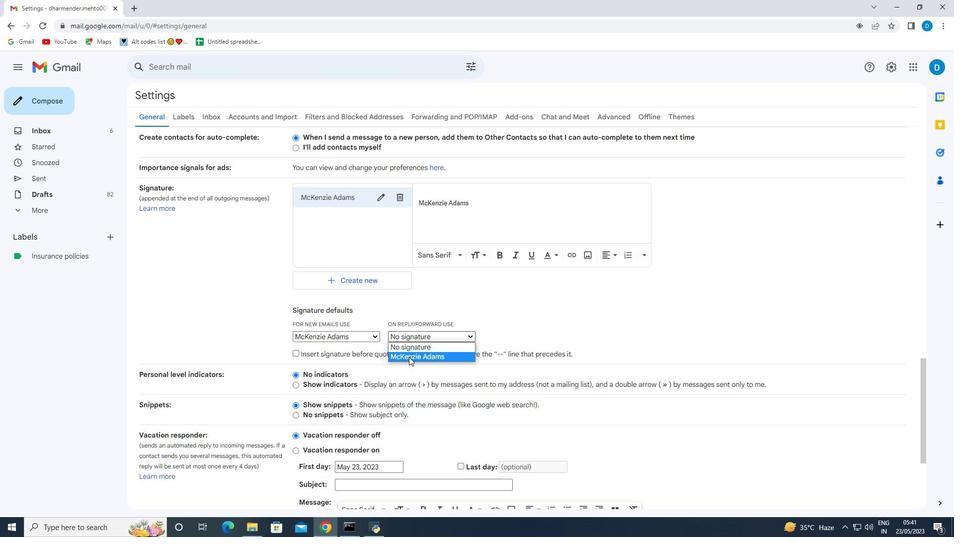 
Action: Mouse moved to (419, 352)
Screenshot: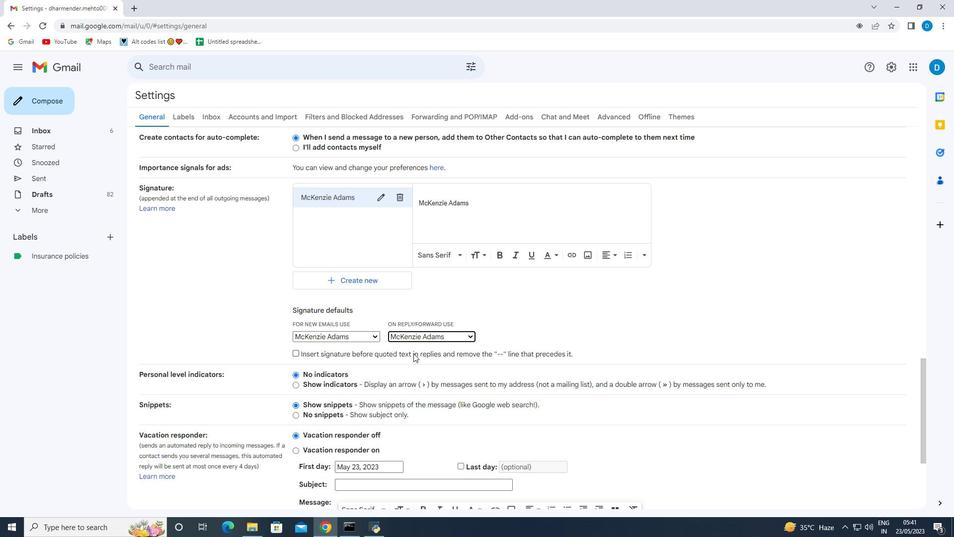 
Action: Mouse scrolled (419, 351) with delta (0, 0)
Screenshot: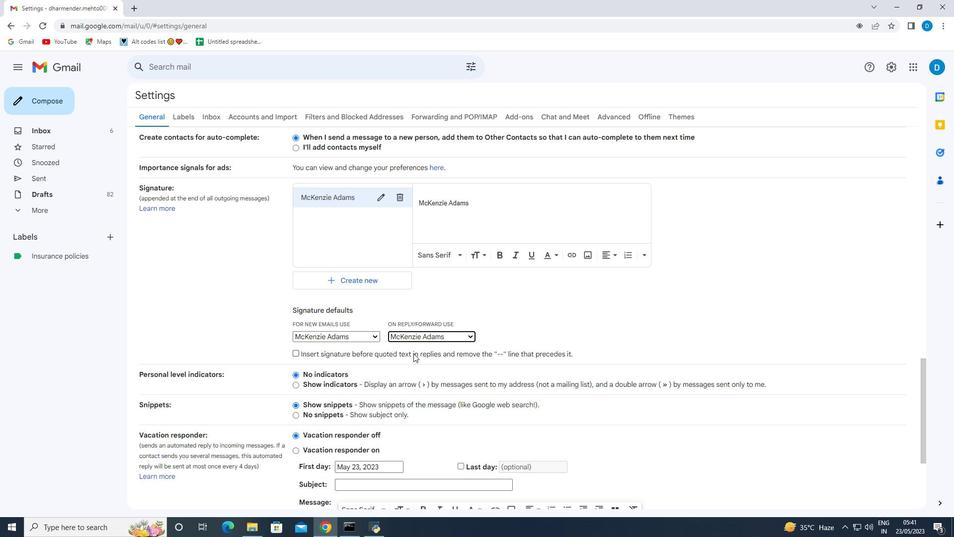 
Action: Mouse moved to (411, 353)
Screenshot: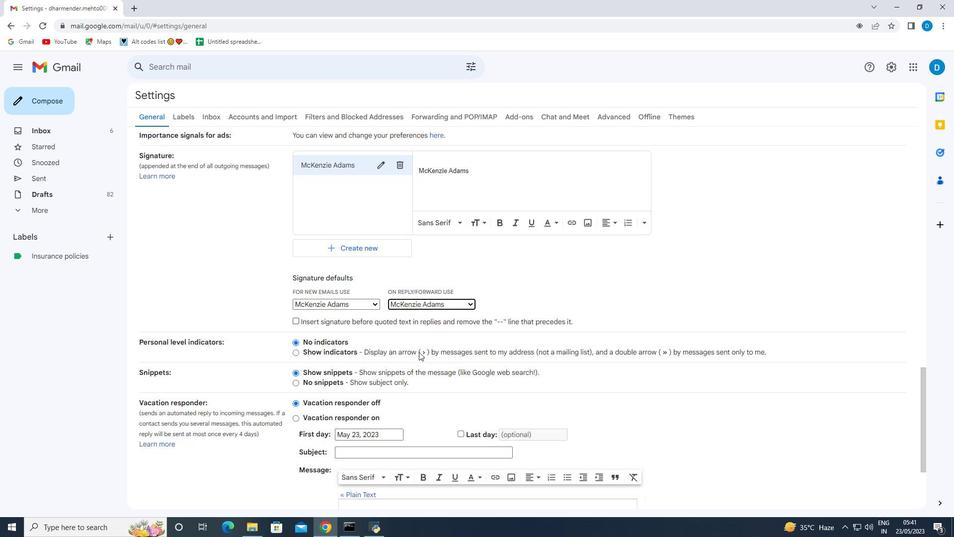 
Action: Mouse scrolled (419, 352) with delta (0, 0)
Screenshot: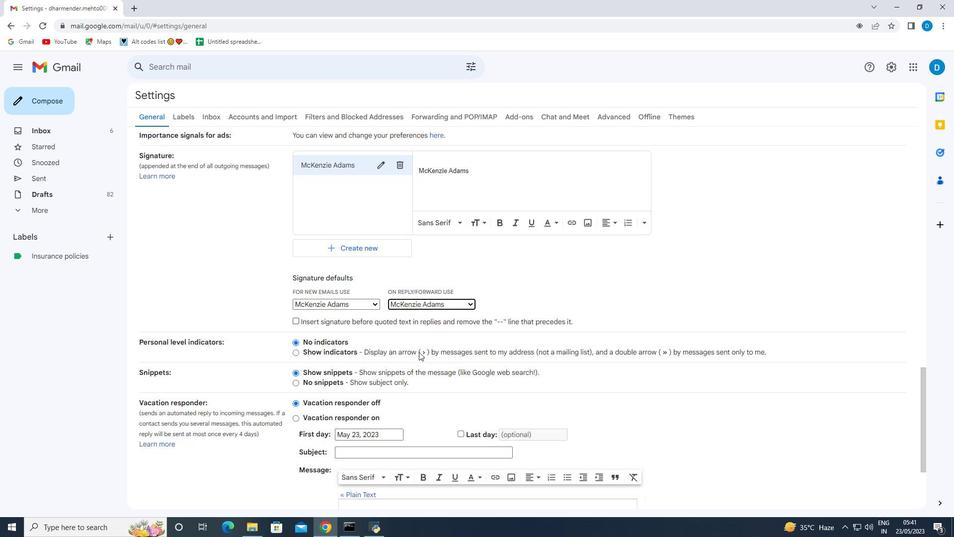 
Action: Mouse scrolled (418, 352) with delta (0, 0)
Screenshot: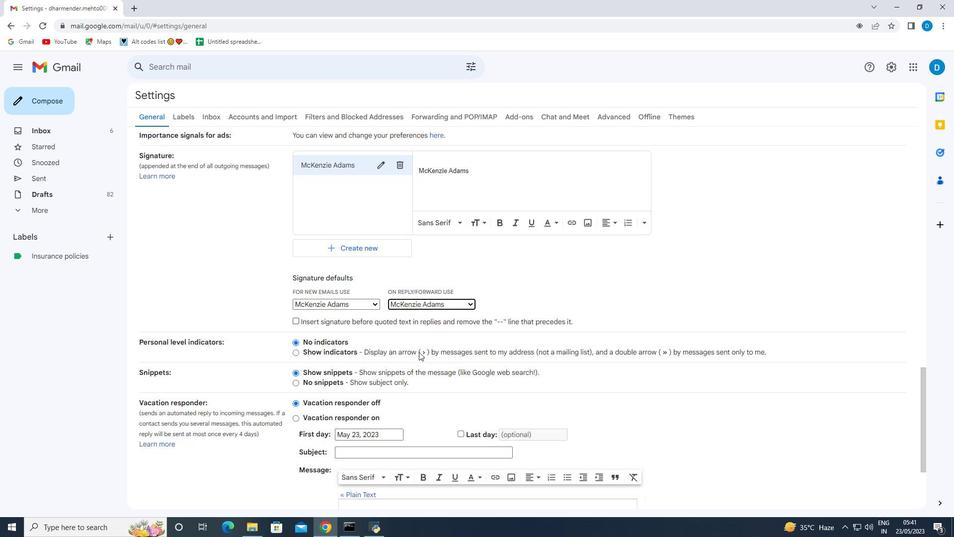
Action: Mouse scrolled (418, 352) with delta (0, 0)
Screenshot: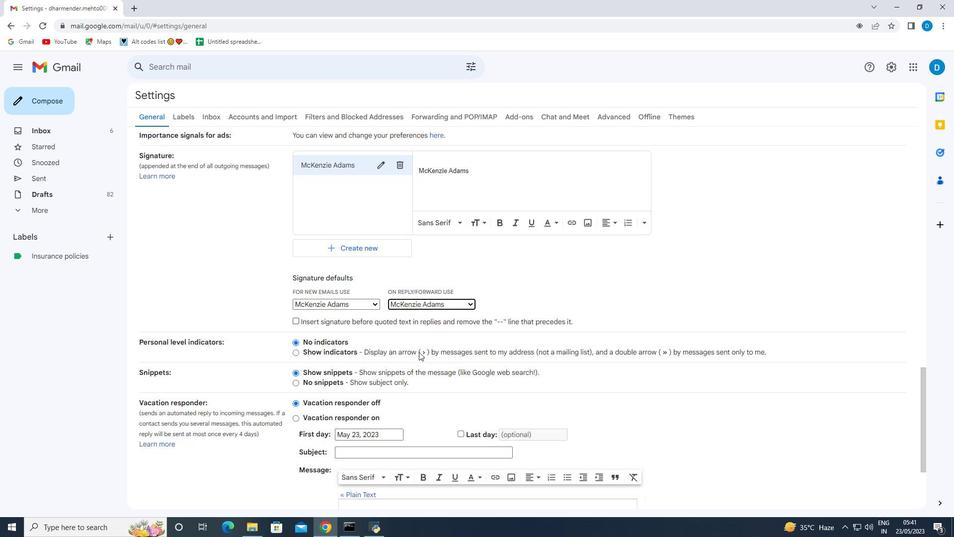 
Action: Mouse scrolled (418, 352) with delta (0, 0)
Screenshot: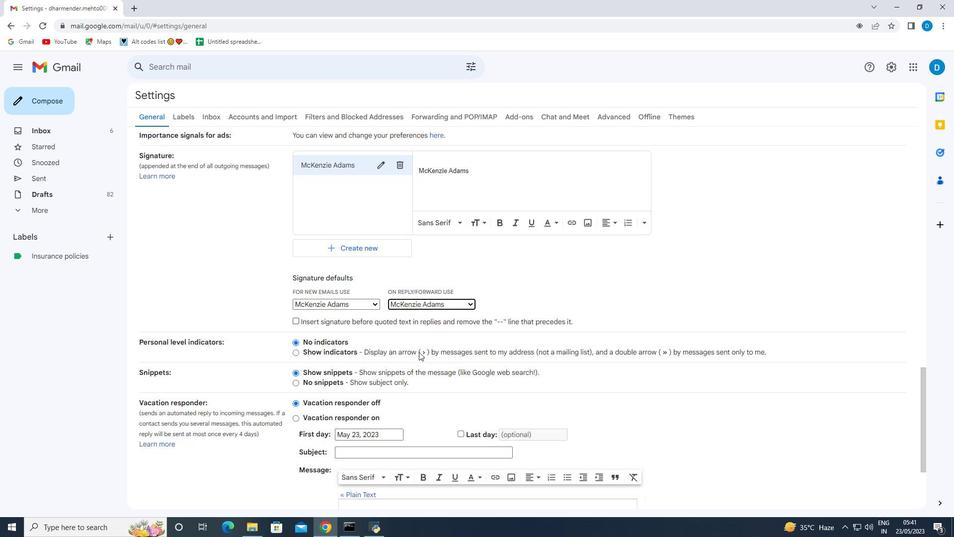 
Action: Mouse moved to (408, 354)
Screenshot: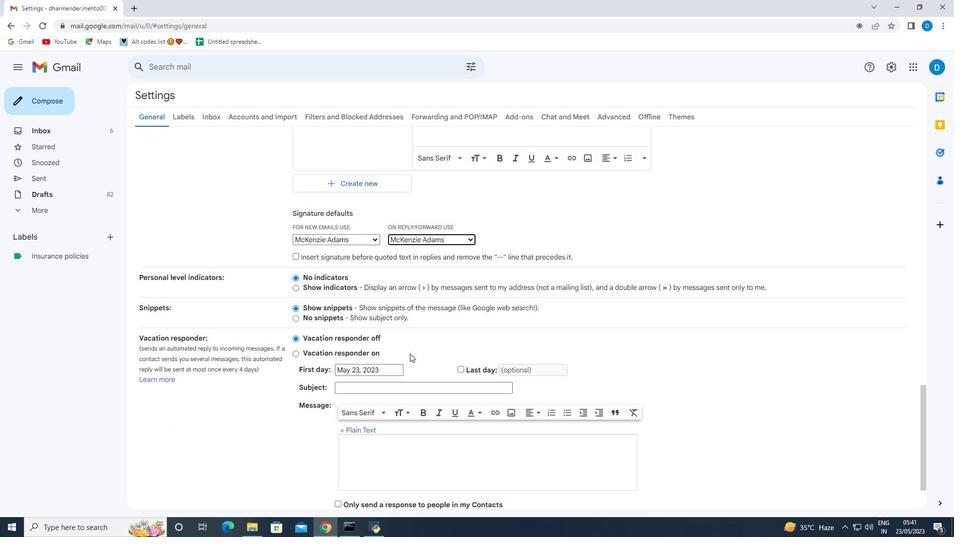 
Action: Mouse scrolled (408, 354) with delta (0, 0)
Screenshot: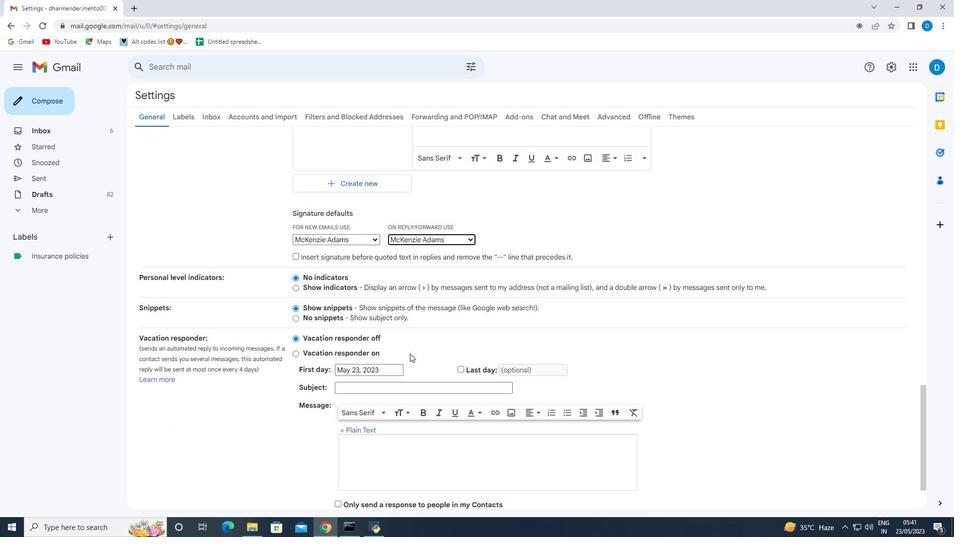 
Action: Mouse scrolled (408, 354) with delta (0, 0)
Screenshot: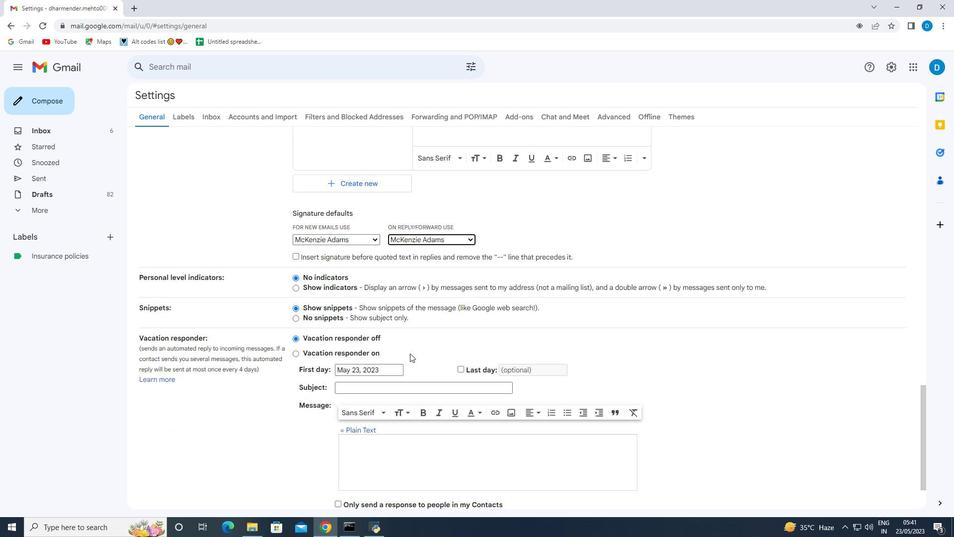 
Action: Mouse scrolled (408, 354) with delta (0, 0)
Screenshot: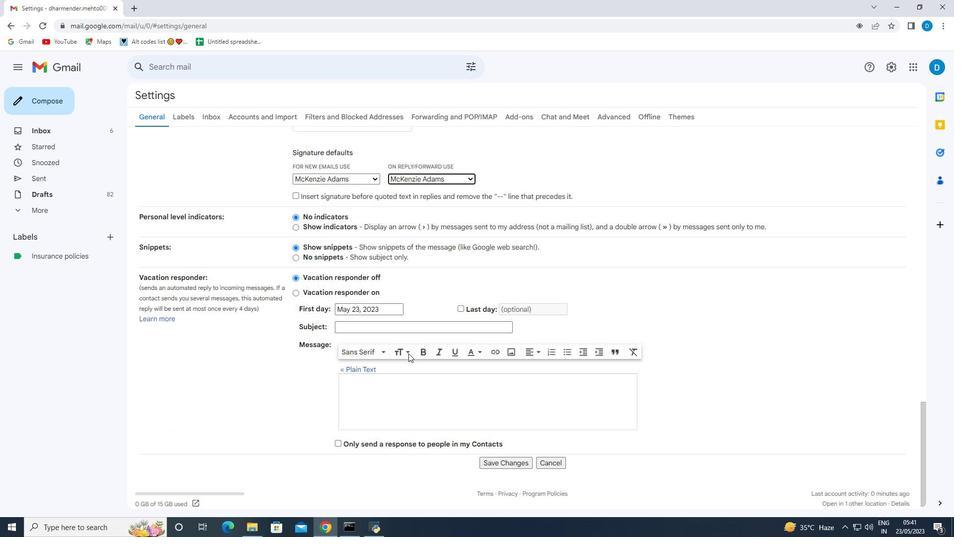 
Action: Mouse scrolled (408, 354) with delta (0, 0)
Screenshot: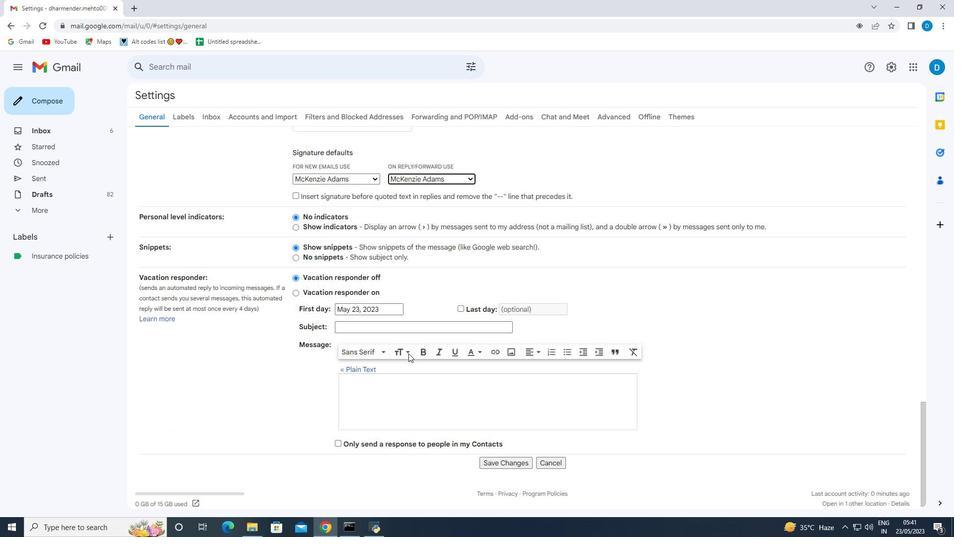 
Action: Mouse moved to (515, 455)
Screenshot: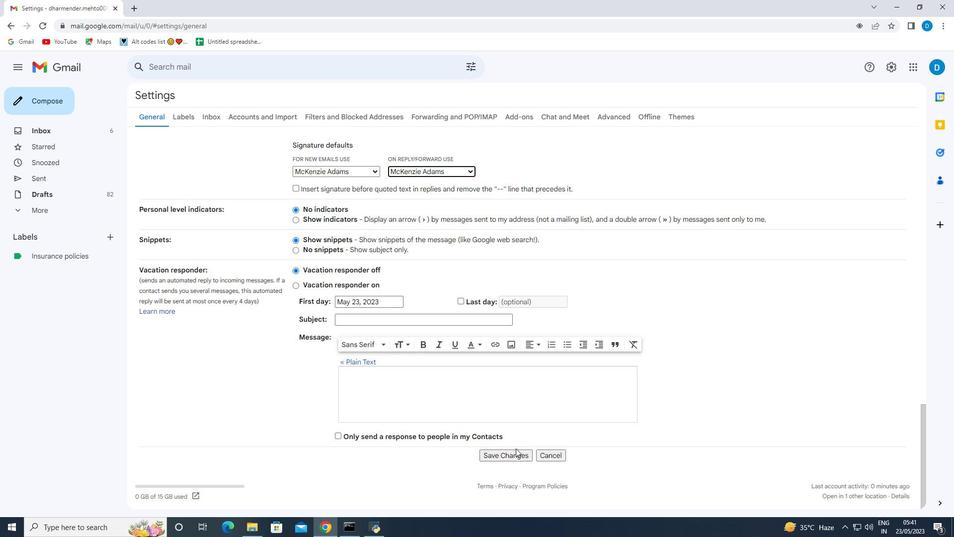 
Action: Mouse pressed left at (515, 455)
Screenshot: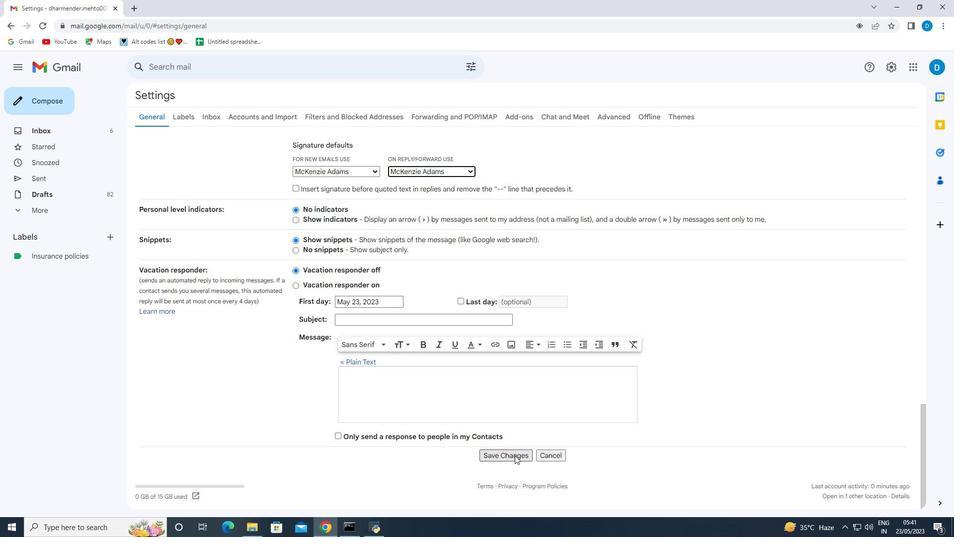 
Action: Mouse moved to (110, 256)
Screenshot: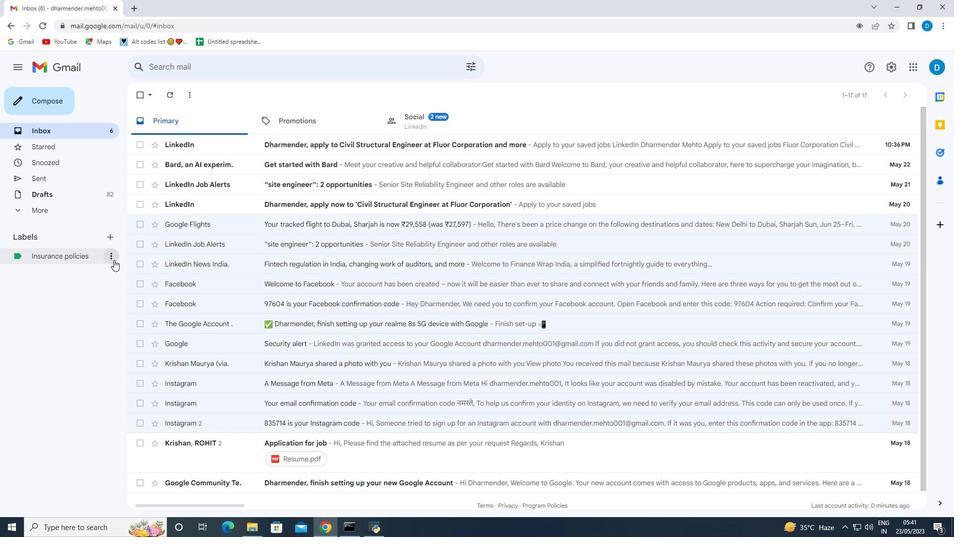 
Action: Mouse pressed left at (110, 256)
Screenshot: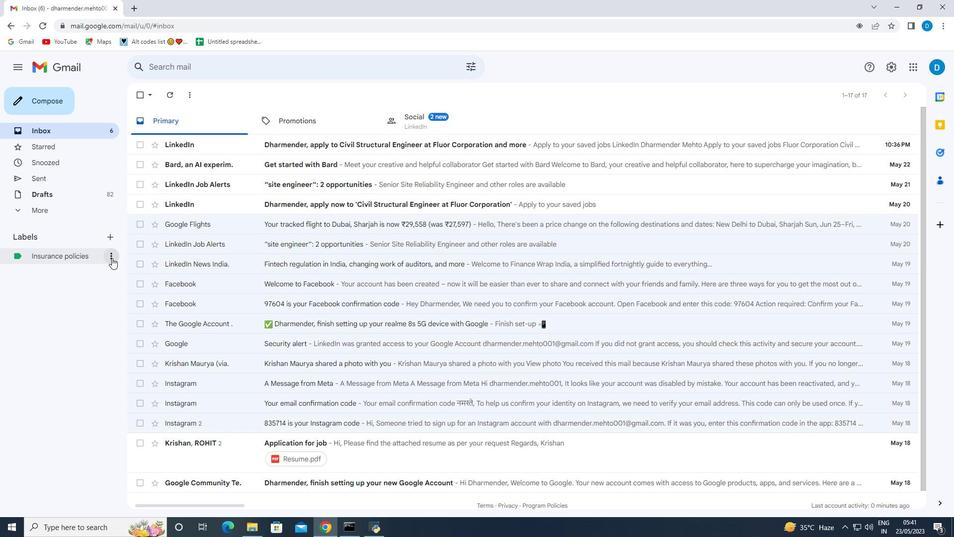 
Action: Mouse moved to (161, 435)
Screenshot: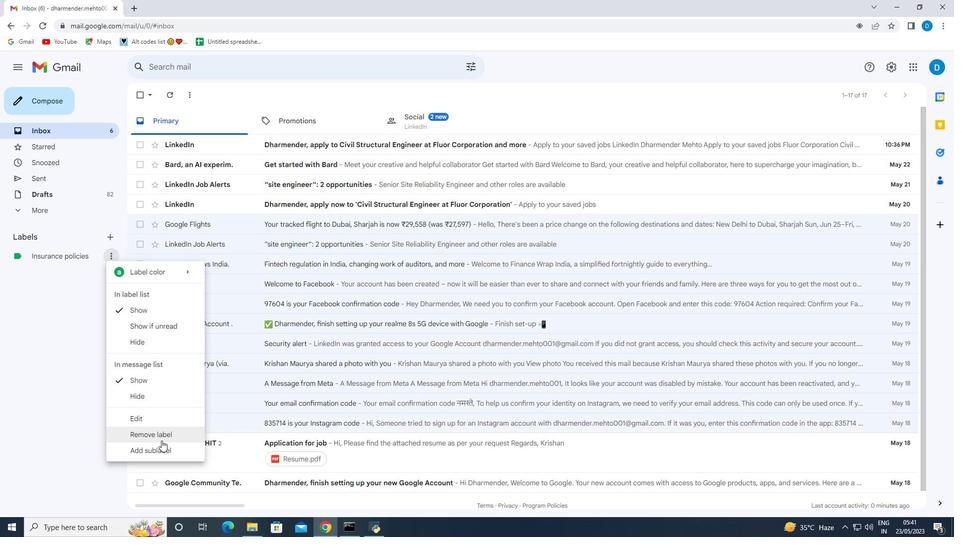 
Action: Mouse pressed left at (161, 435)
Screenshot: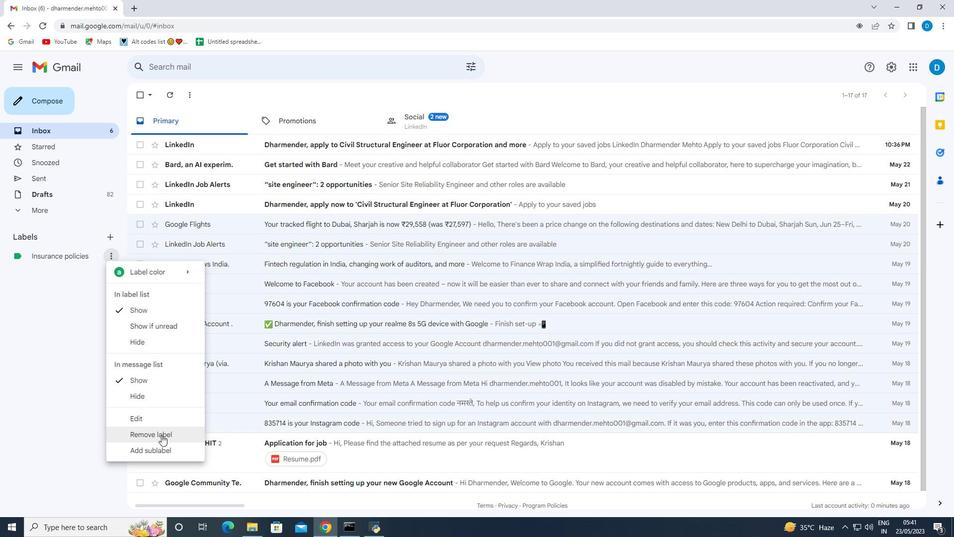 
Action: Mouse moved to (584, 310)
Screenshot: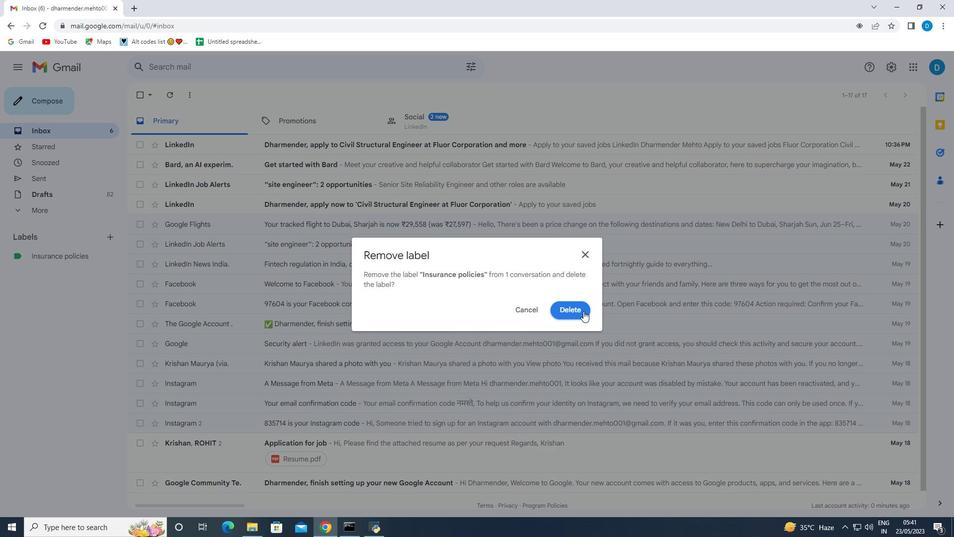 
Action: Mouse pressed left at (584, 310)
Screenshot: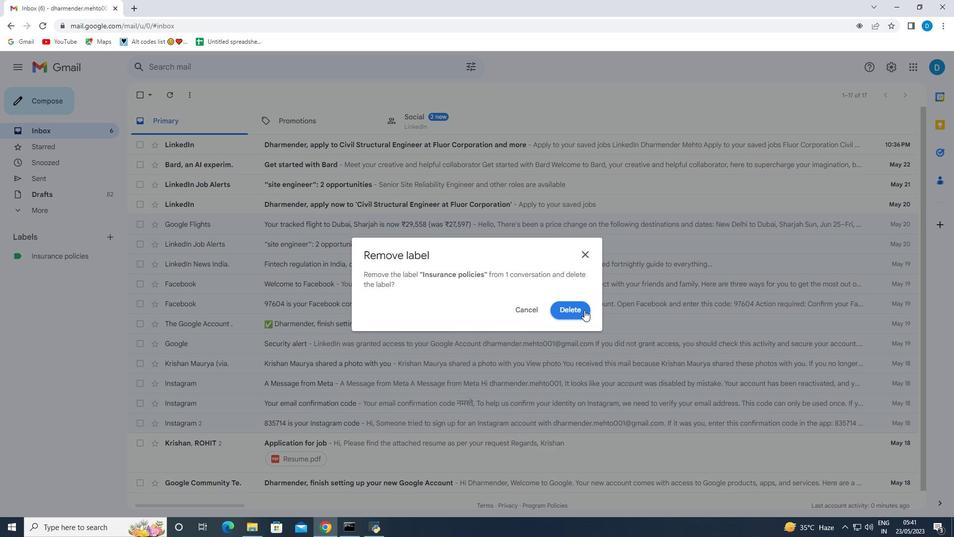 
Action: Mouse moved to (52, 103)
Screenshot: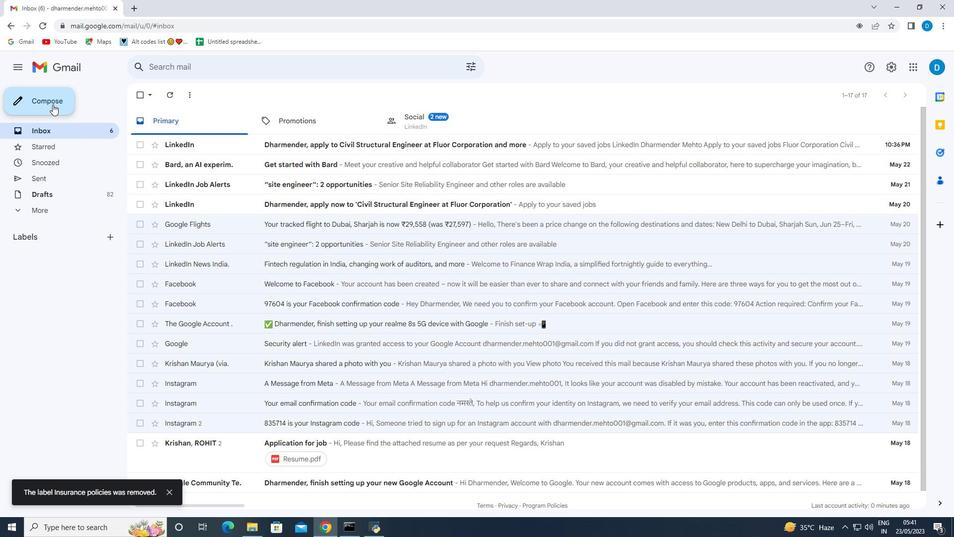 
Action: Mouse pressed left at (52, 103)
Screenshot: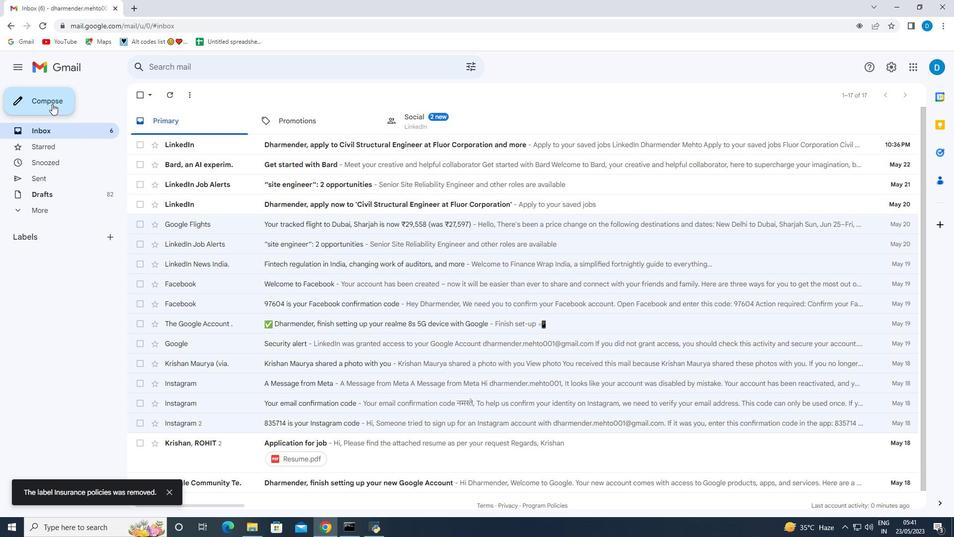 
Action: Mouse moved to (639, 303)
Screenshot: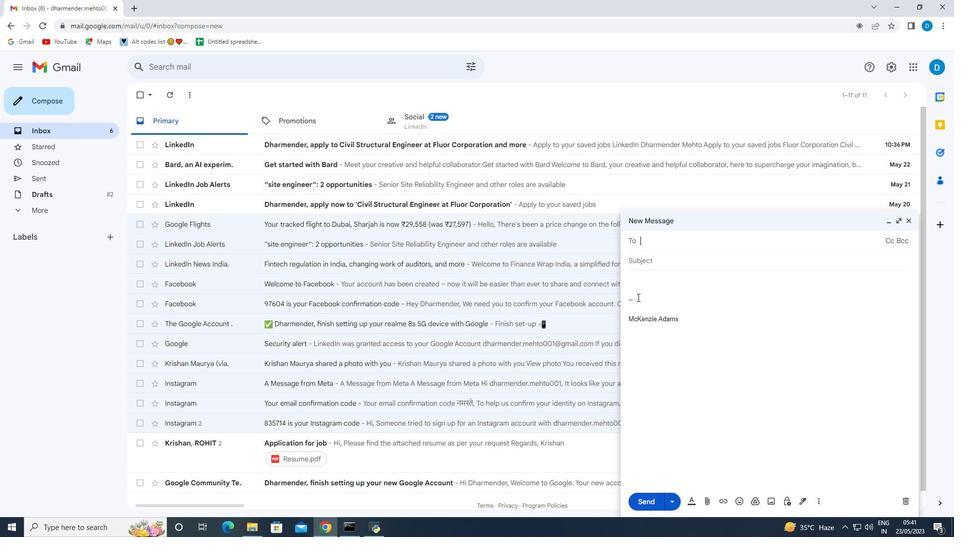
Action: Mouse pressed left at (639, 303)
Screenshot: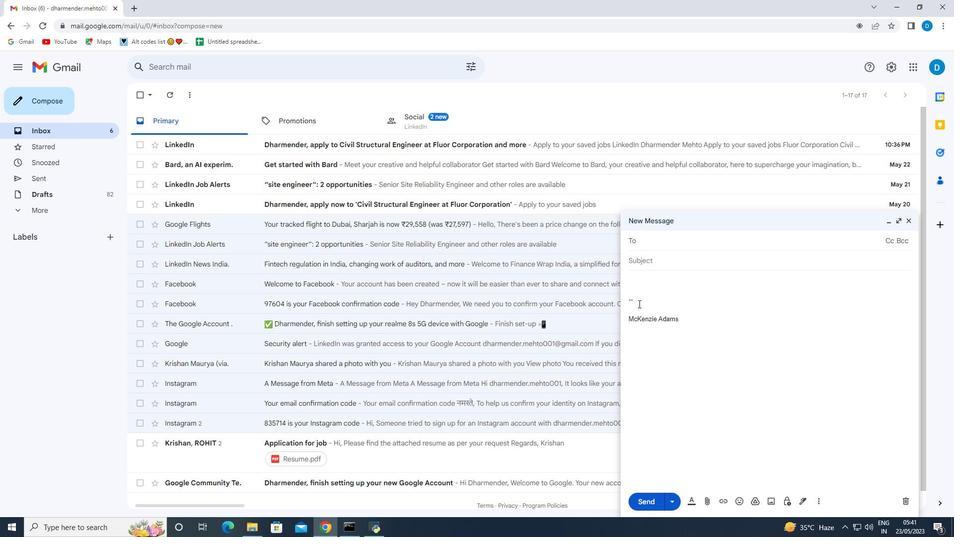 
Action: Key pressed <Key.backspace><Key.backspace><Key.backspace><Key.shift>With<Key.space>gratitude<Key.space>and<Key.space>sincere<Key.space>wishes,
Screenshot: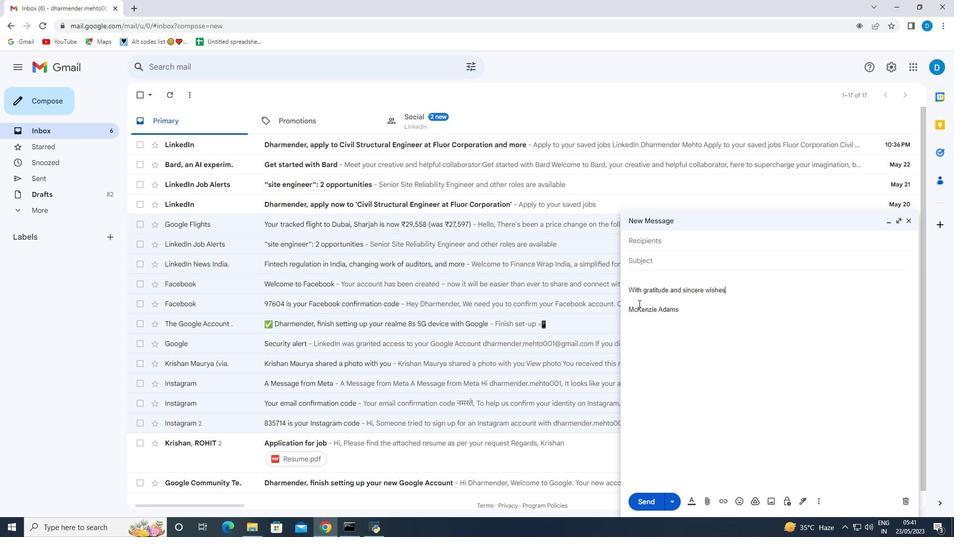 
Action: Mouse moved to (106, 231)
Screenshot: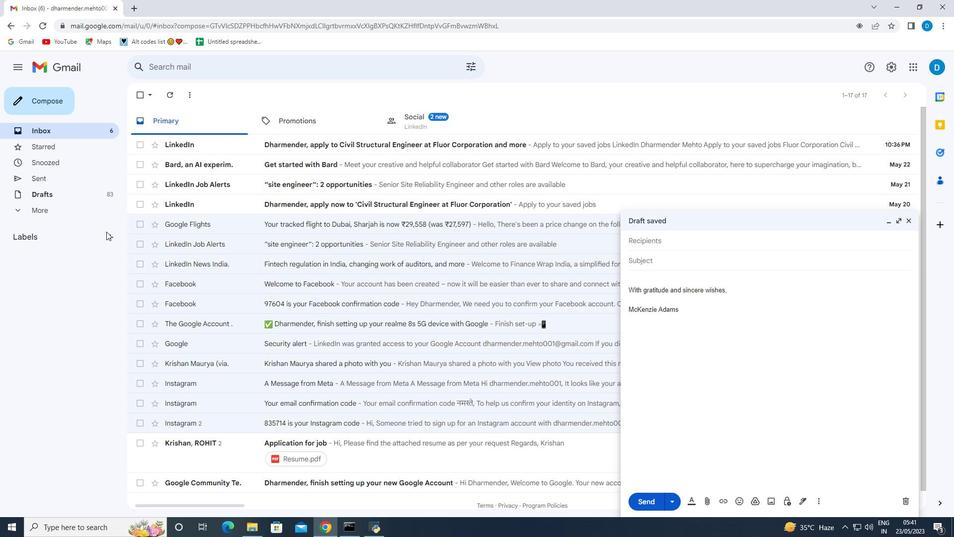 
Action: Mouse pressed left at (106, 231)
Screenshot: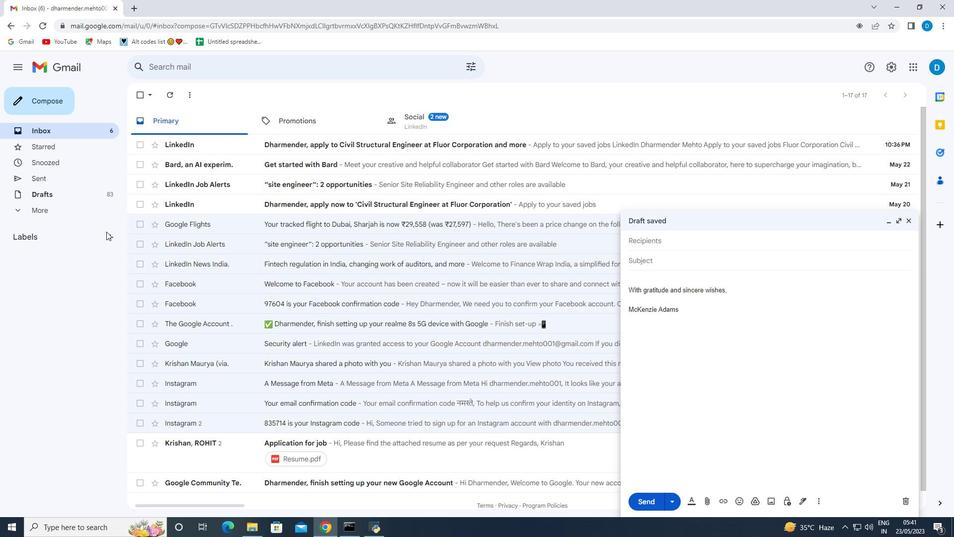 
Action: Mouse moved to (109, 237)
Screenshot: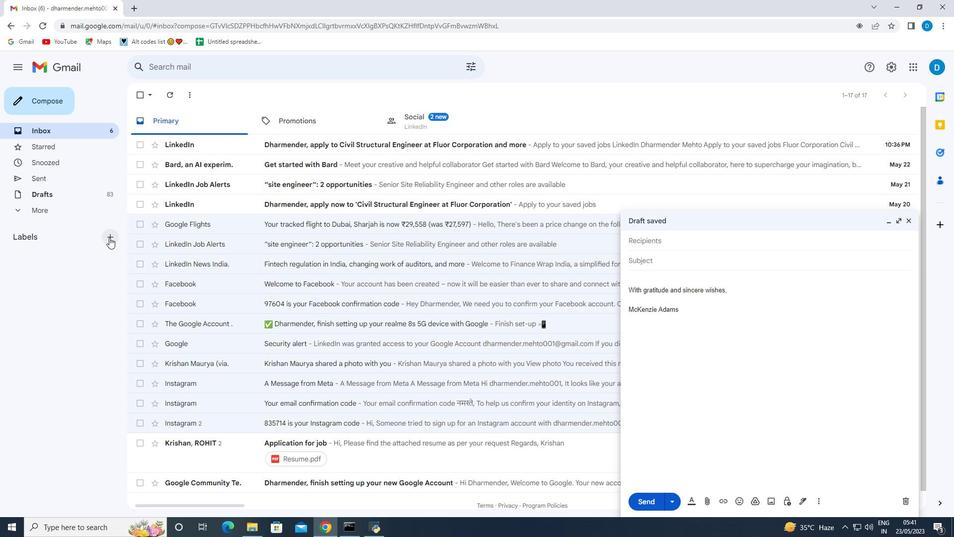 
Action: Mouse pressed left at (109, 237)
Screenshot: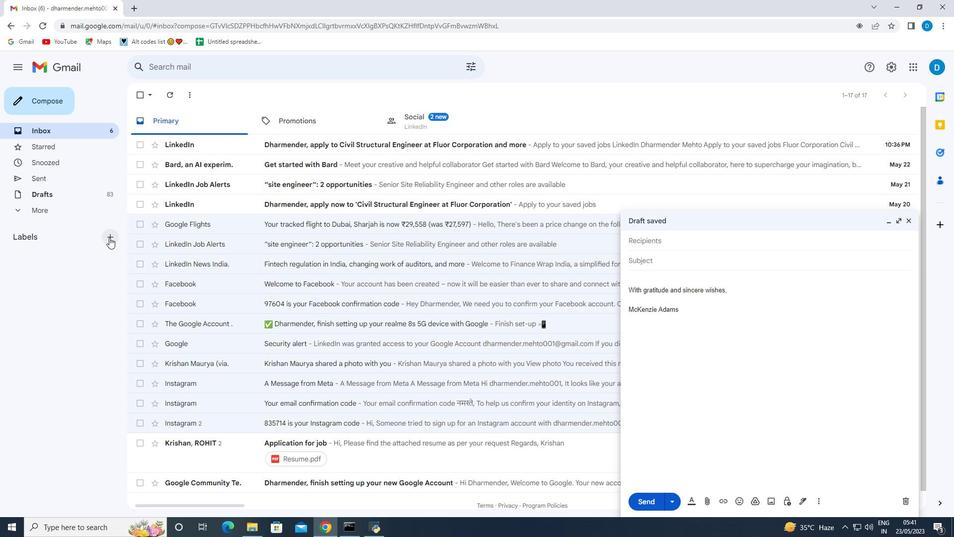 
Action: Mouse moved to (376, 270)
Screenshot: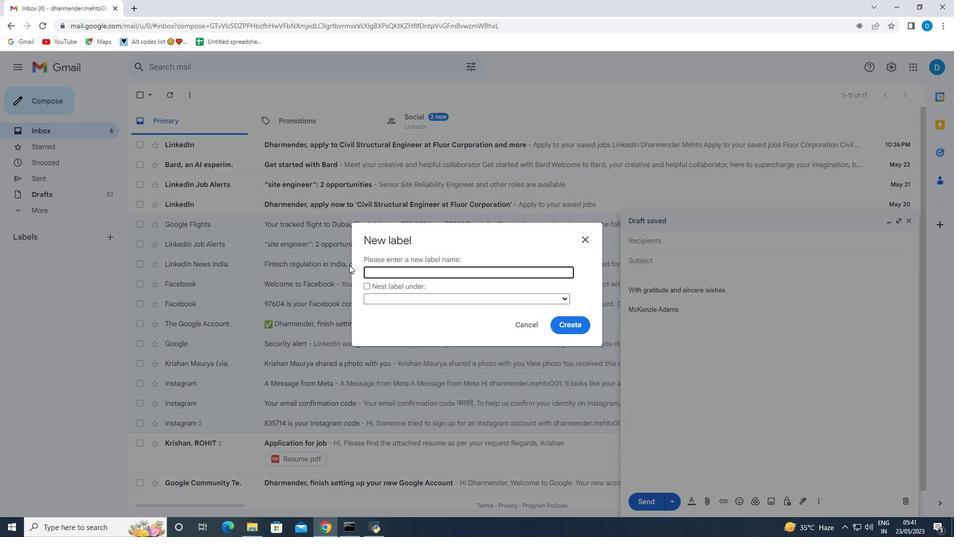 
Action: Mouse pressed left at (376, 270)
Screenshot: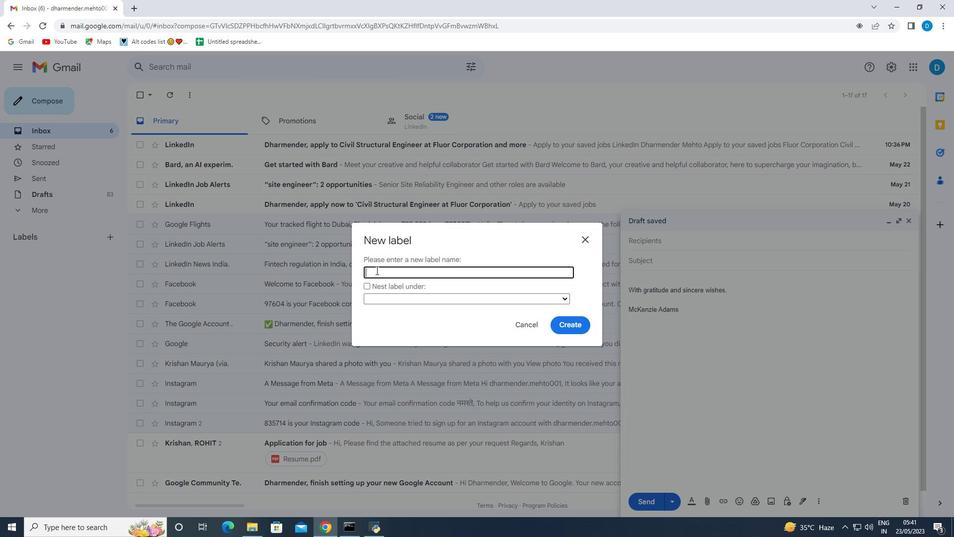 
Action: Key pressed <Key.shift>Auto<Key.space><Key.shift><Key.shift><Key.shift>insurance
Screenshot: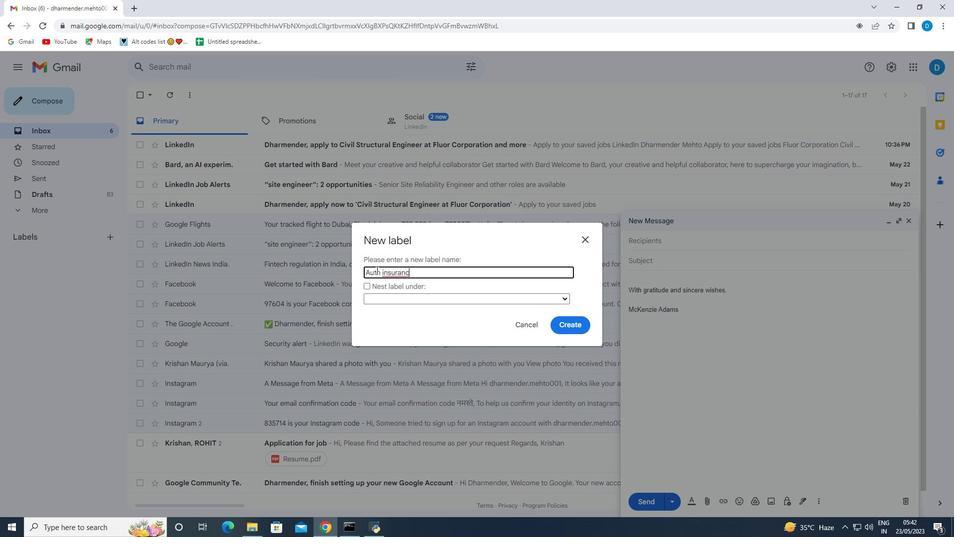 
Action: Mouse moved to (567, 332)
Screenshot: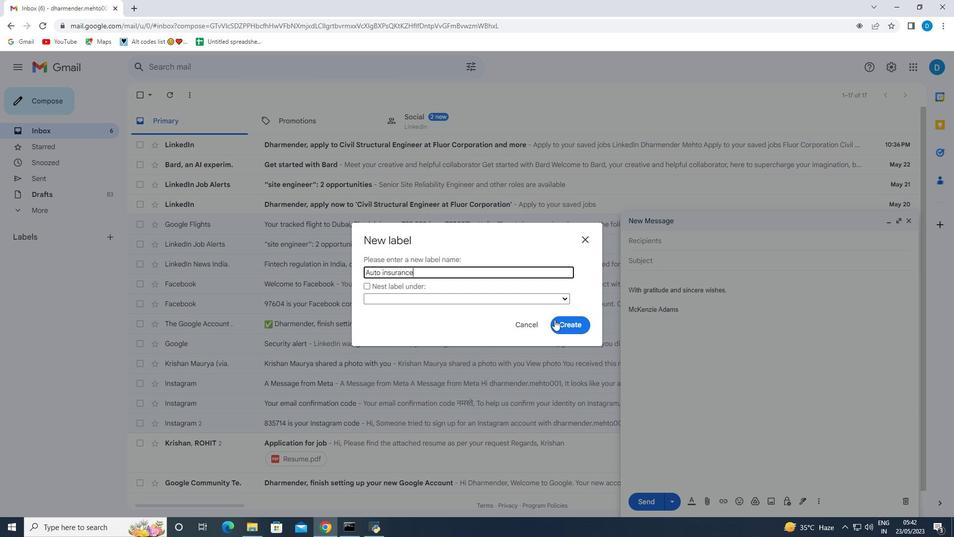 
Action: Mouse pressed left at (567, 332)
Screenshot: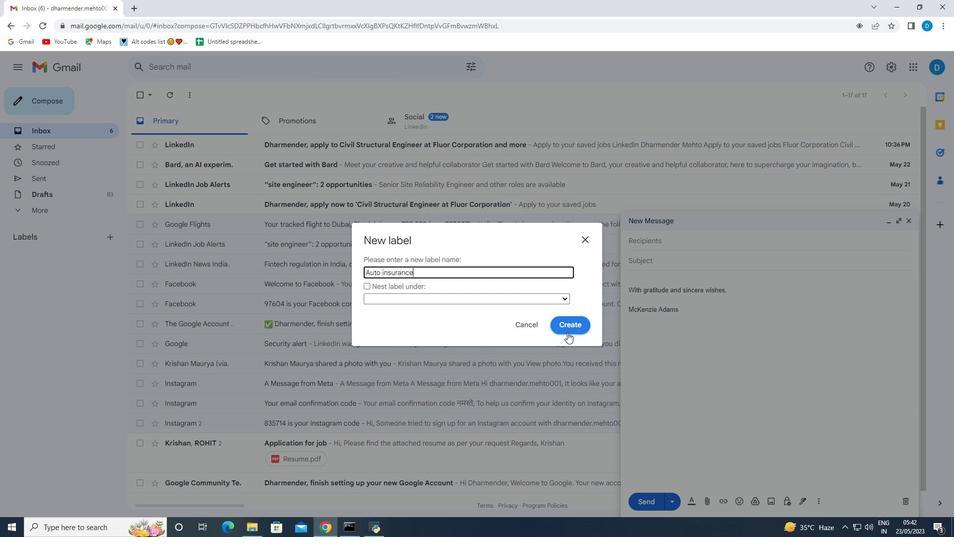 
Action: Mouse moved to (820, 501)
Screenshot: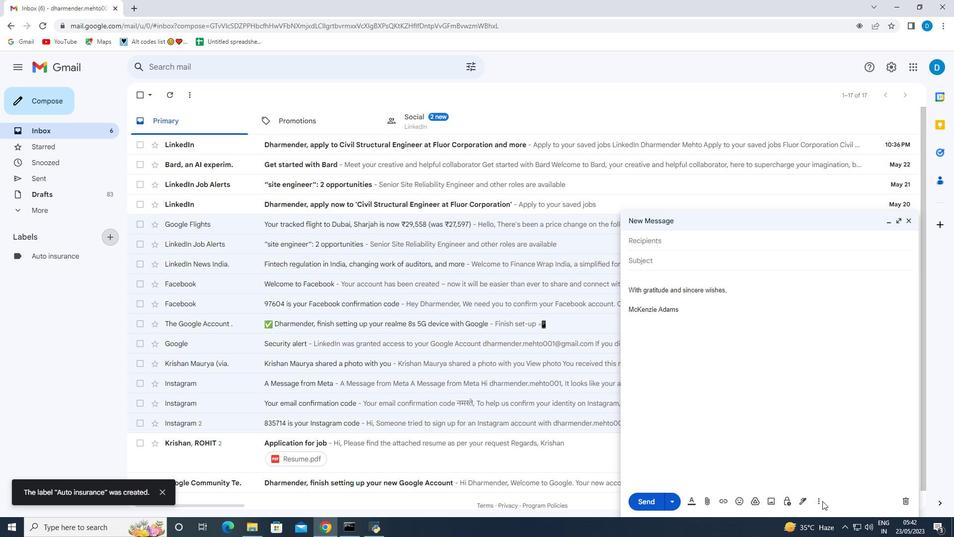 
Action: Mouse pressed left at (820, 501)
Screenshot: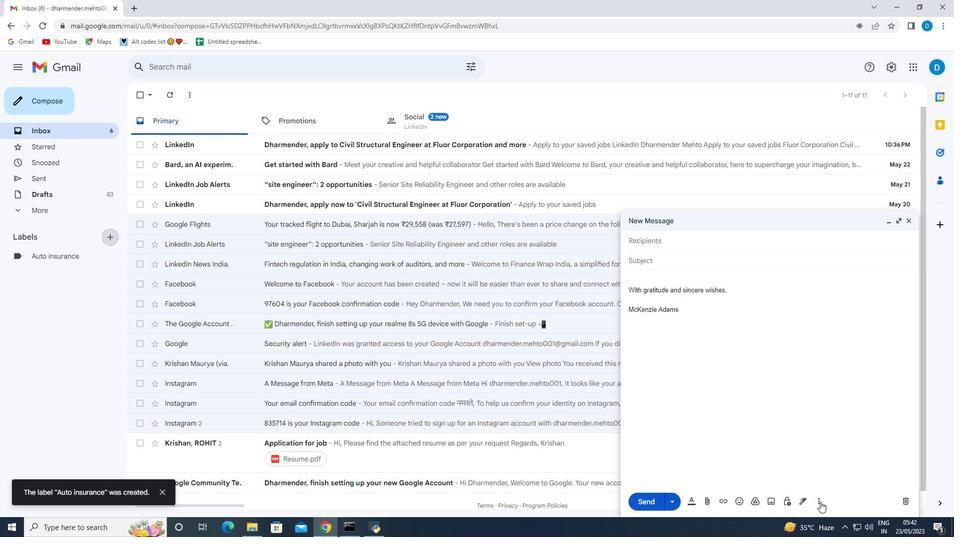 
Action: Mouse moved to (853, 405)
Screenshot: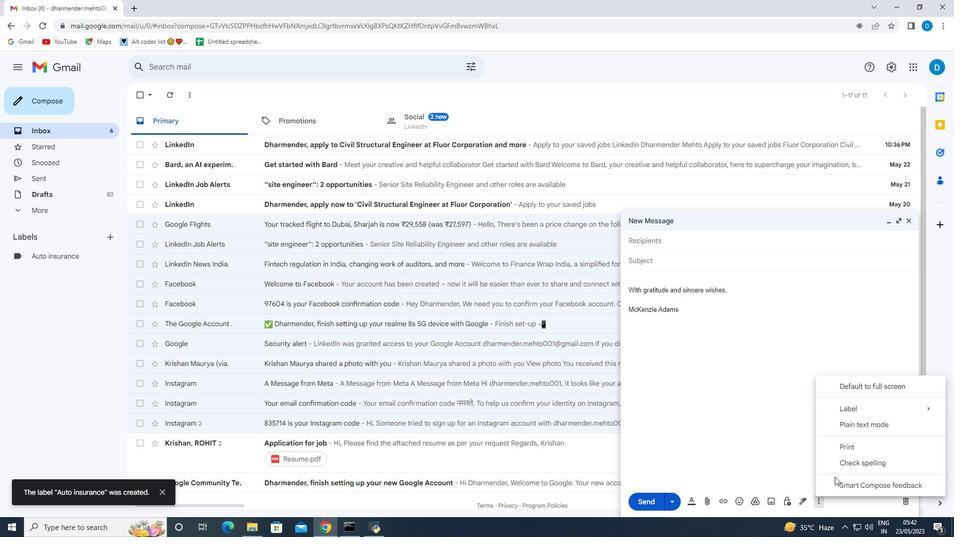 
Action: Mouse pressed left at (853, 405)
Screenshot: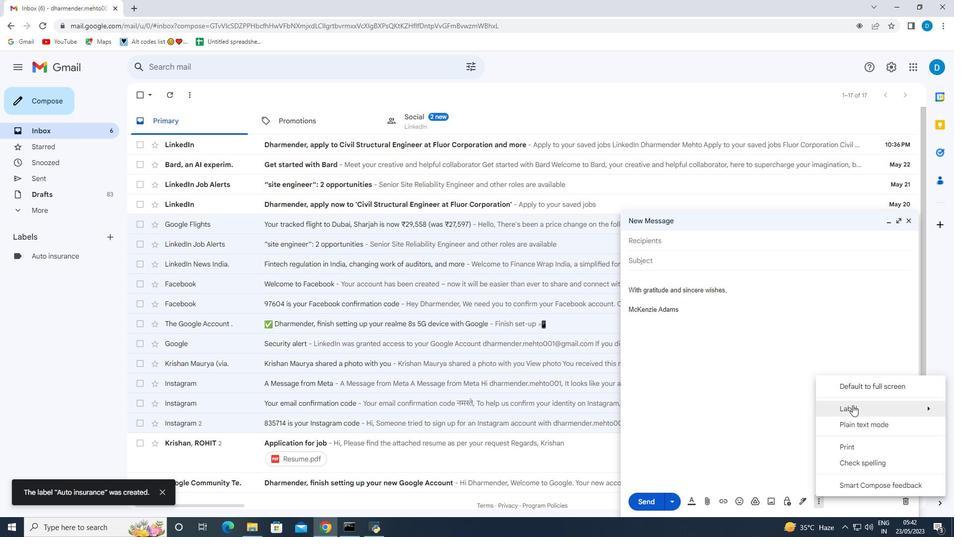 
Action: Mouse moved to (707, 277)
Screenshot: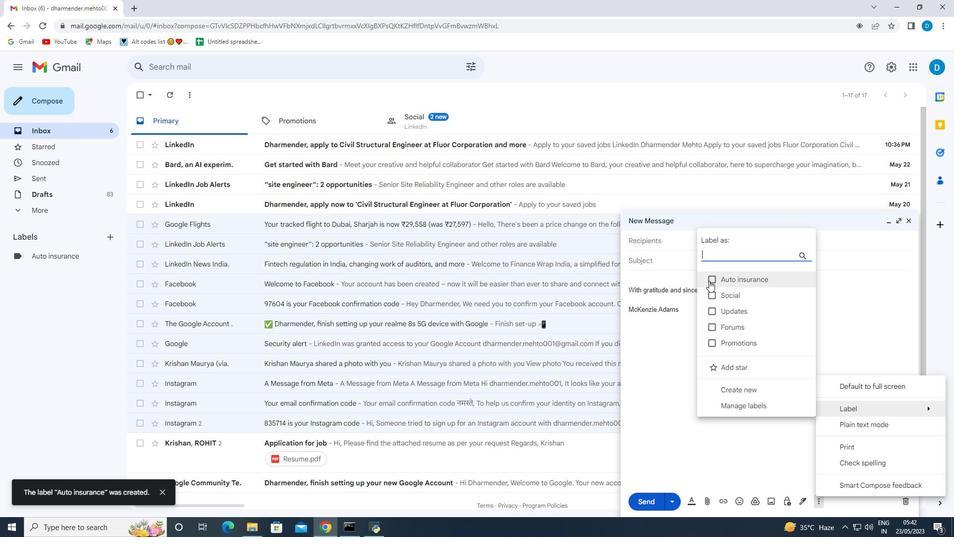 
Action: Mouse pressed left at (707, 277)
Screenshot: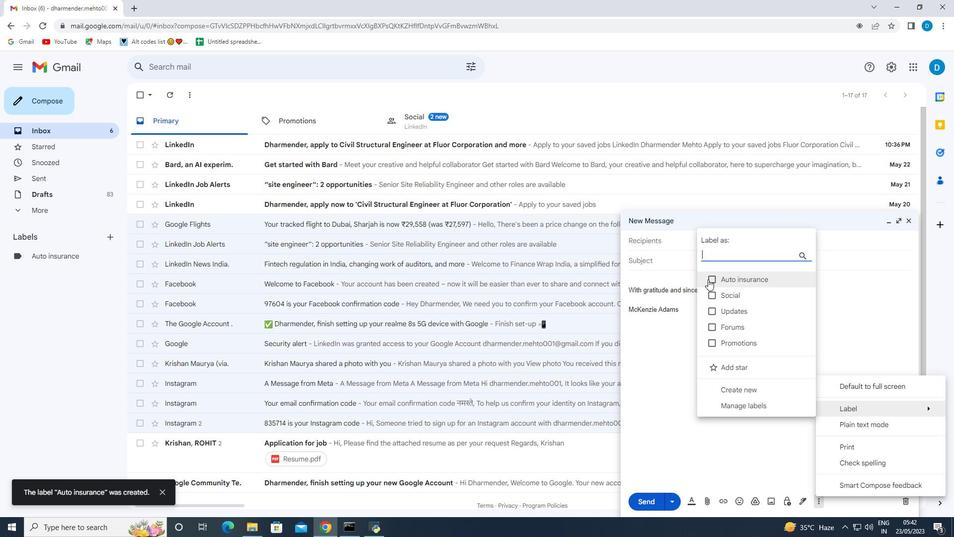 
Action: Mouse moved to (727, 391)
Screenshot: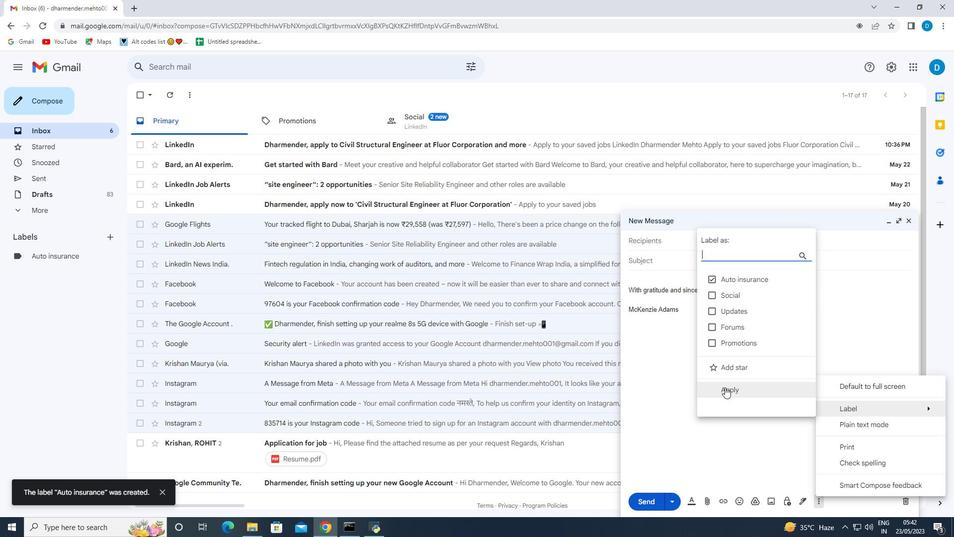 
Action: Mouse pressed left at (727, 391)
Screenshot: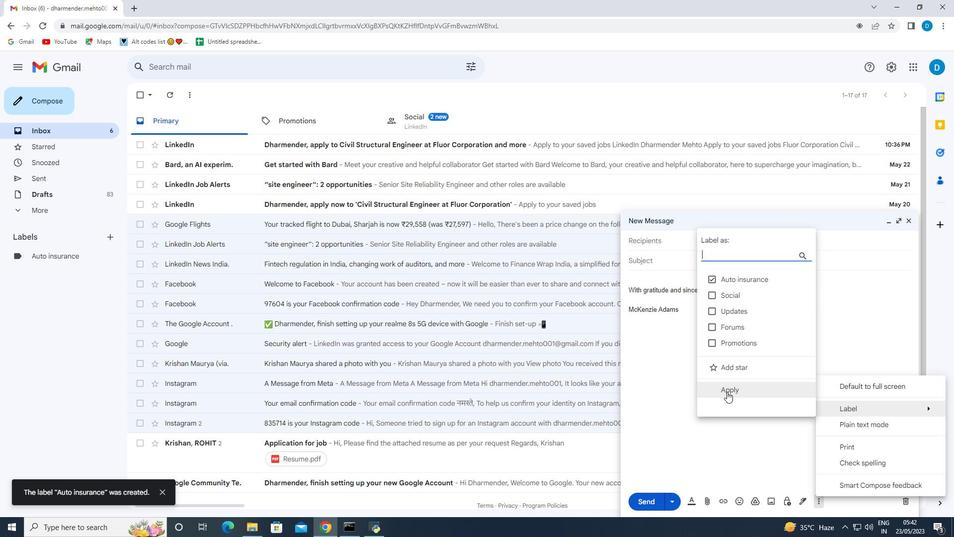 
Action: Mouse moved to (662, 239)
Screenshot: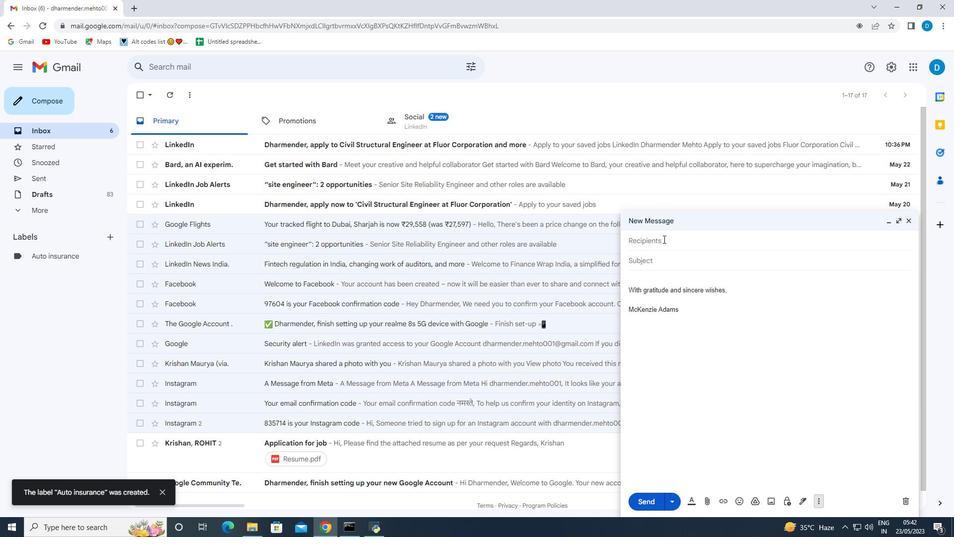 
Action: Mouse pressed left at (662, 239)
Screenshot: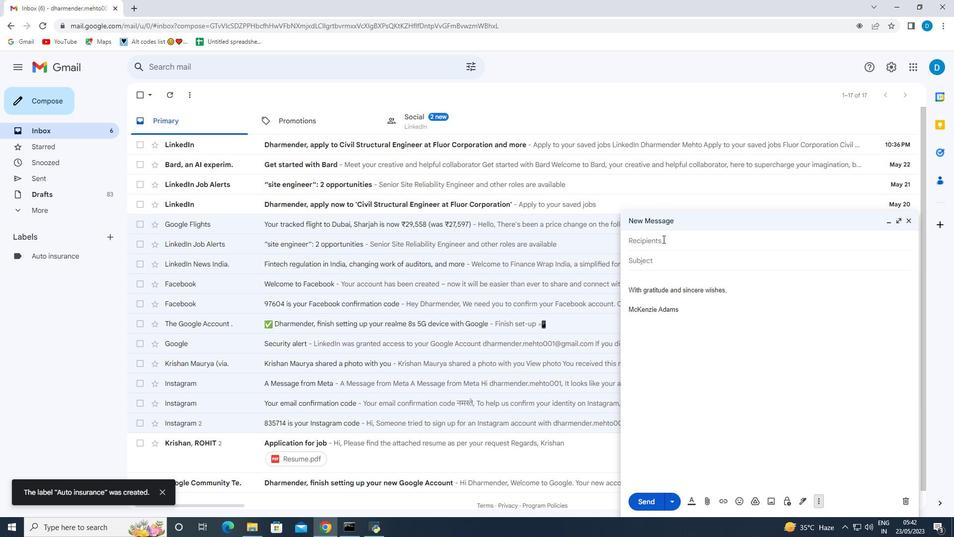 
Action: Key pressed softage.9<Key.shift>@softage.net
Screenshot: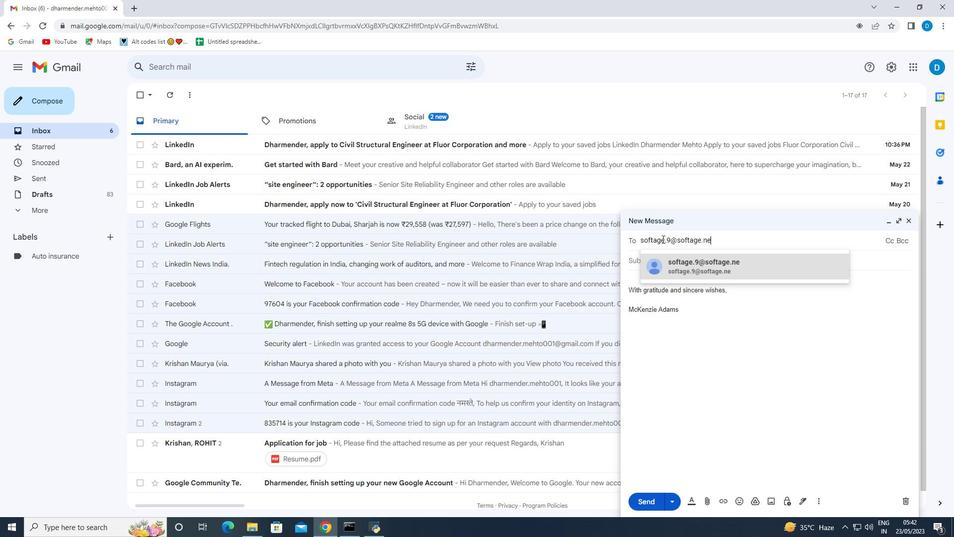 
Action: Mouse moved to (734, 266)
Screenshot: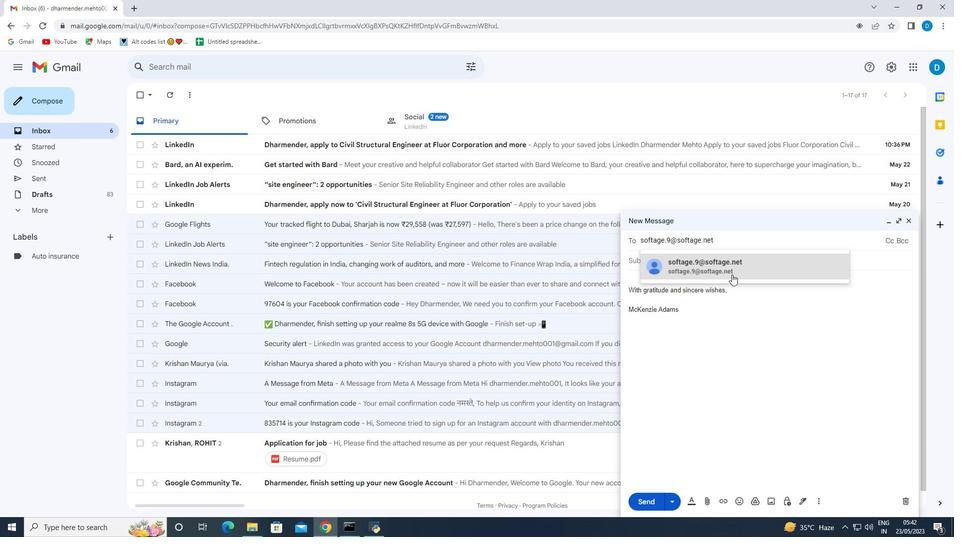 
Action: Mouse pressed left at (734, 266)
Screenshot: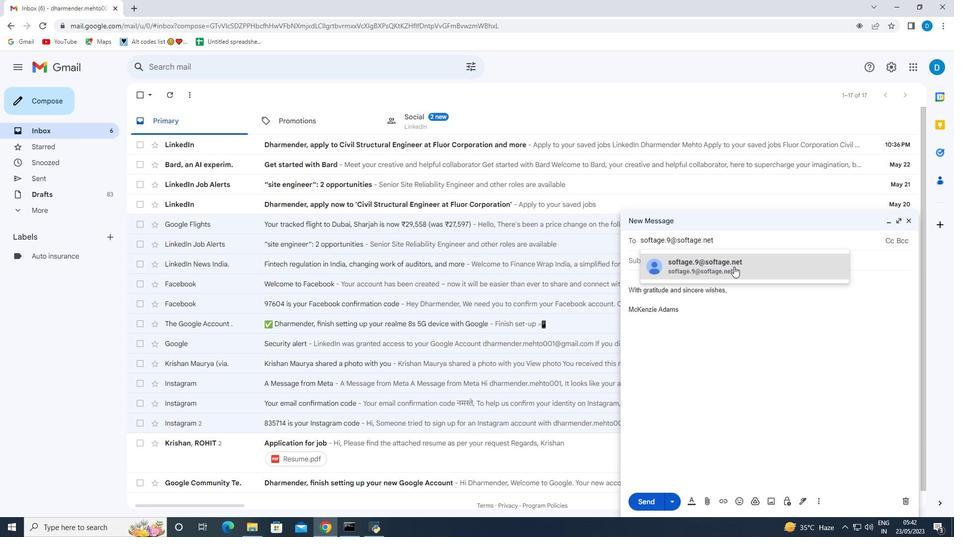 
Action: Mouse moved to (727, 304)
Screenshot: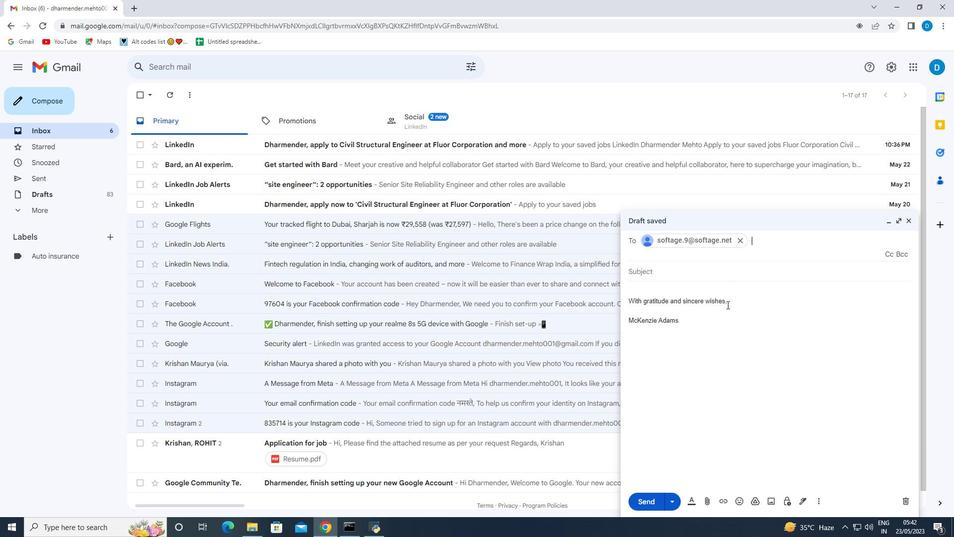 
Action: Mouse scrolled (727, 304) with delta (0, 0)
Screenshot: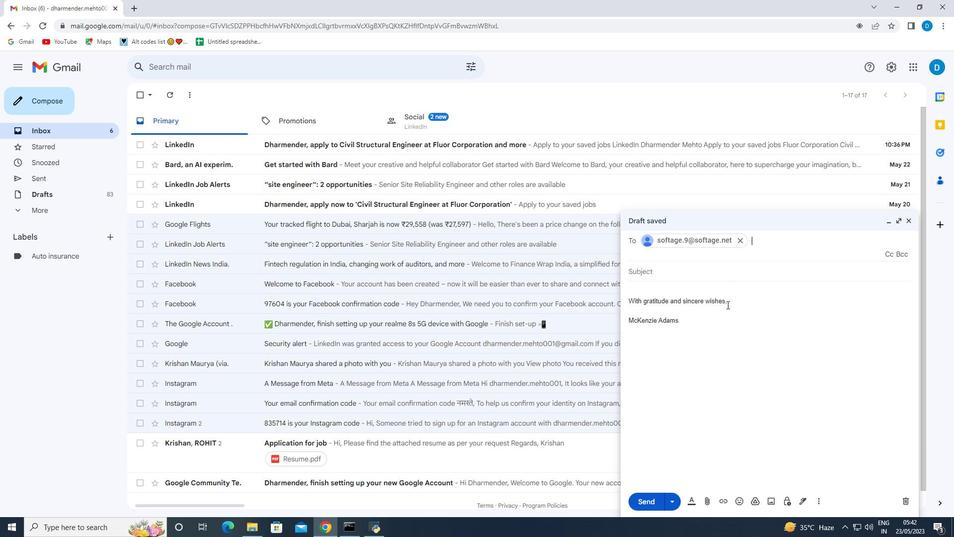 
Action: Mouse moved to (727, 305)
Screenshot: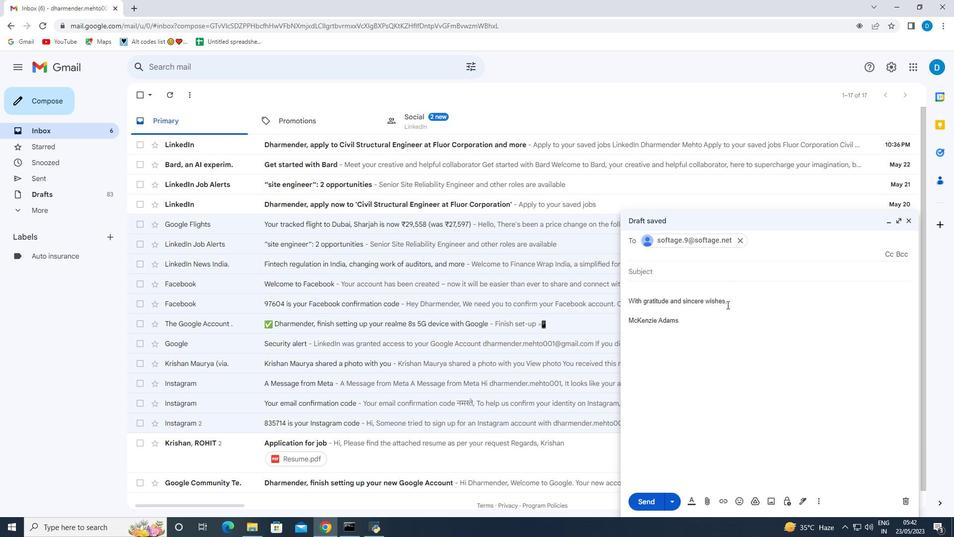 
Action: Mouse scrolled (727, 305) with delta (0, 0)
Screenshot: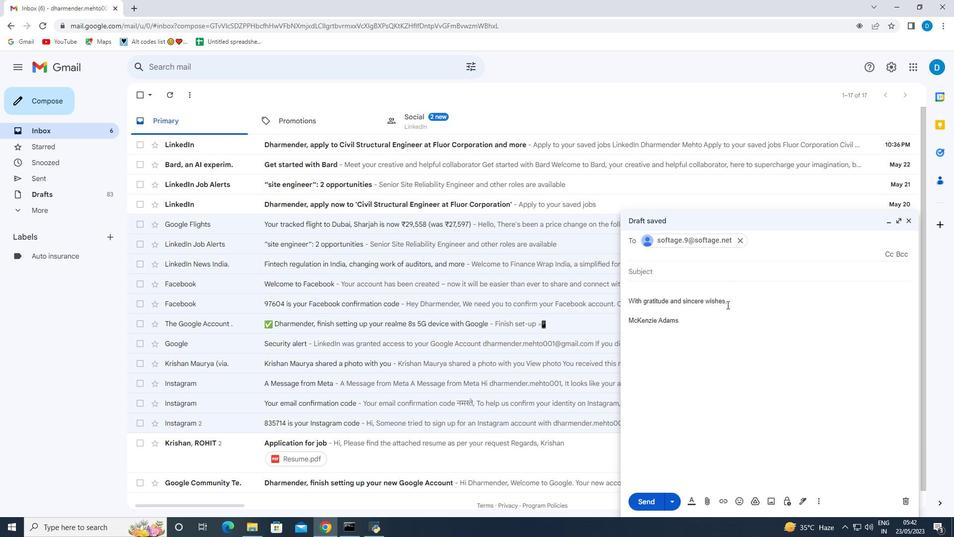 
Action: Mouse moved to (727, 306)
Screenshot: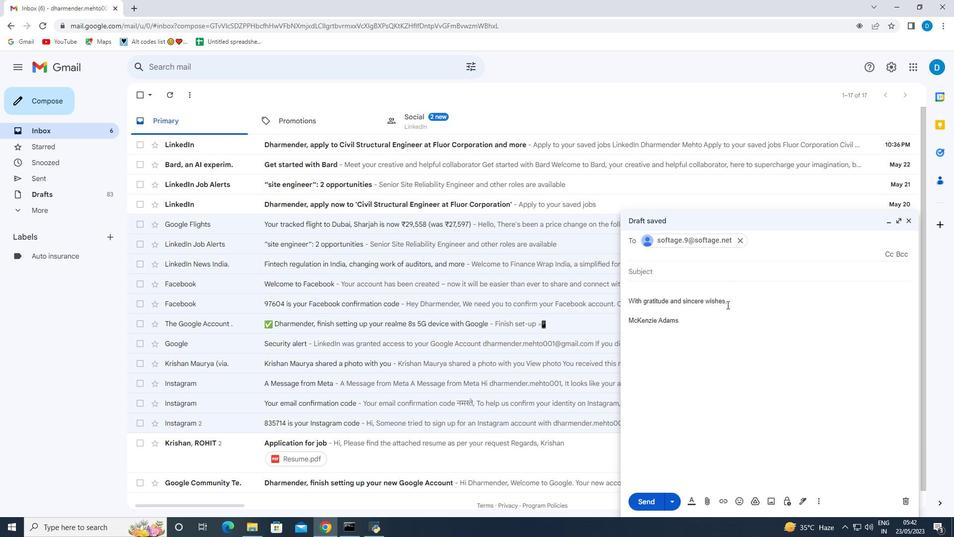 
Action: Mouse scrolled (727, 305) with delta (0, 0)
Screenshot: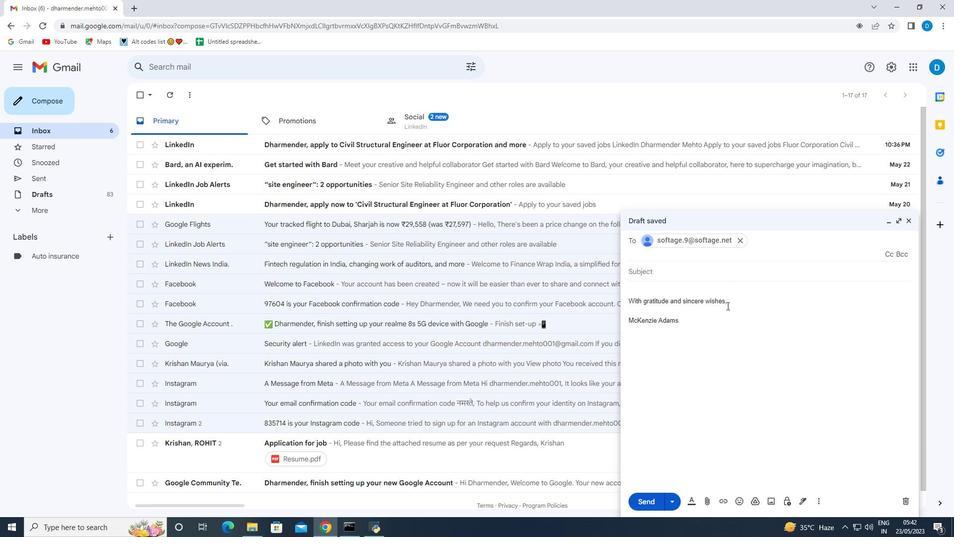 
Action: Mouse moved to (818, 499)
Screenshot: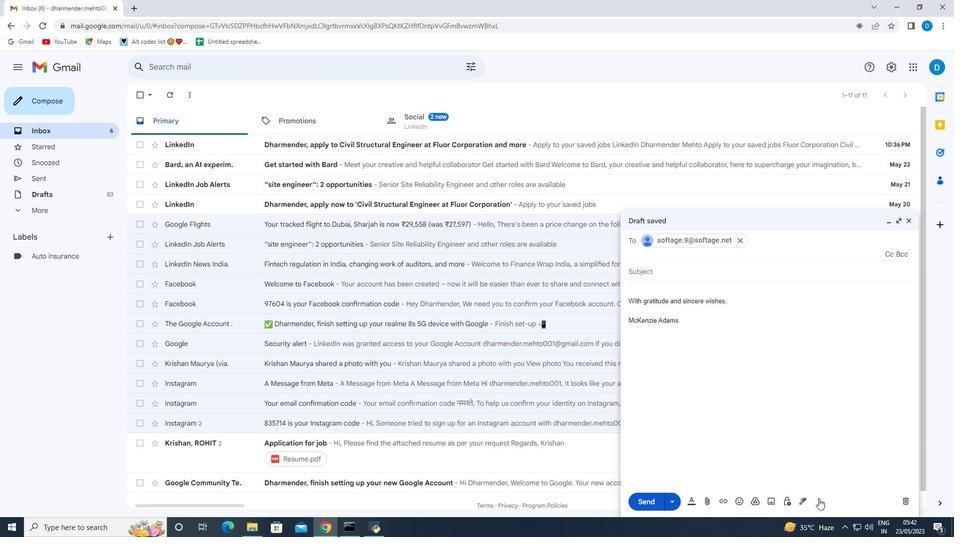 
Action: Mouse pressed left at (818, 499)
Screenshot: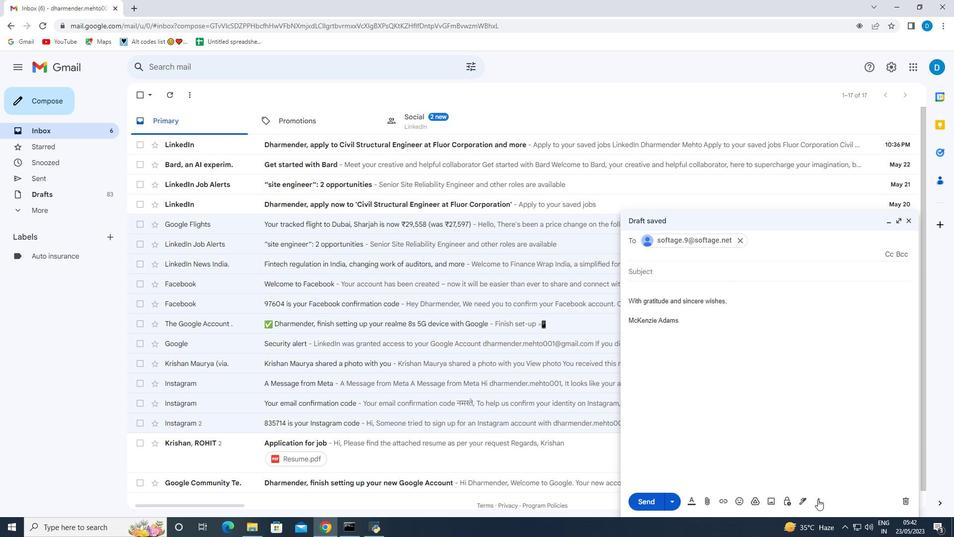 
Action: Mouse moved to (846, 409)
Screenshot: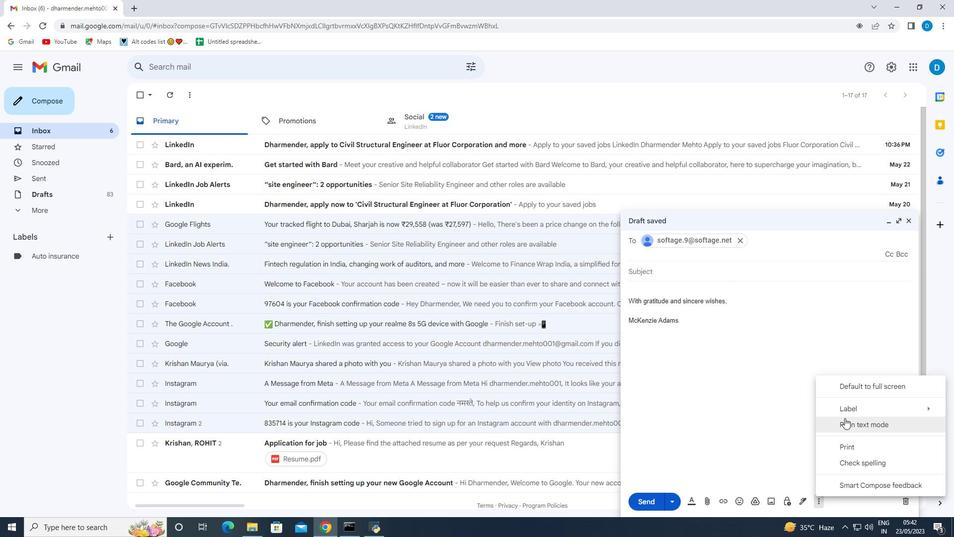 
Action: Mouse pressed left at (846, 409)
Screenshot: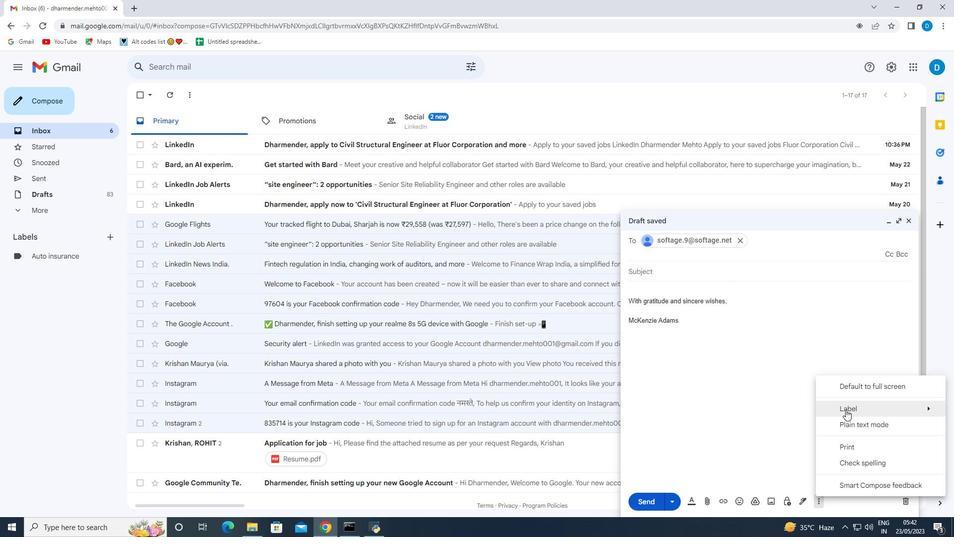 
Action: Mouse moved to (663, 374)
Screenshot: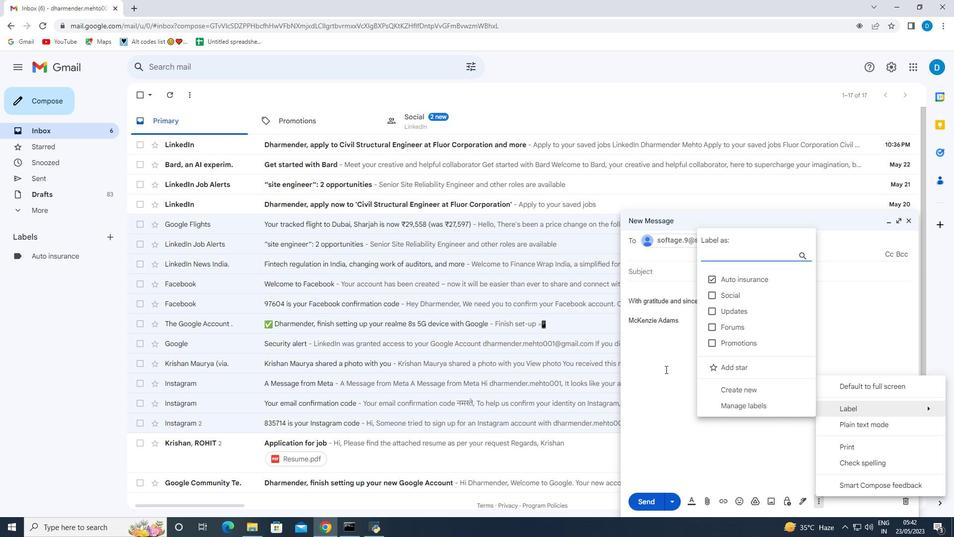 
Action: Mouse pressed left at (663, 374)
Screenshot: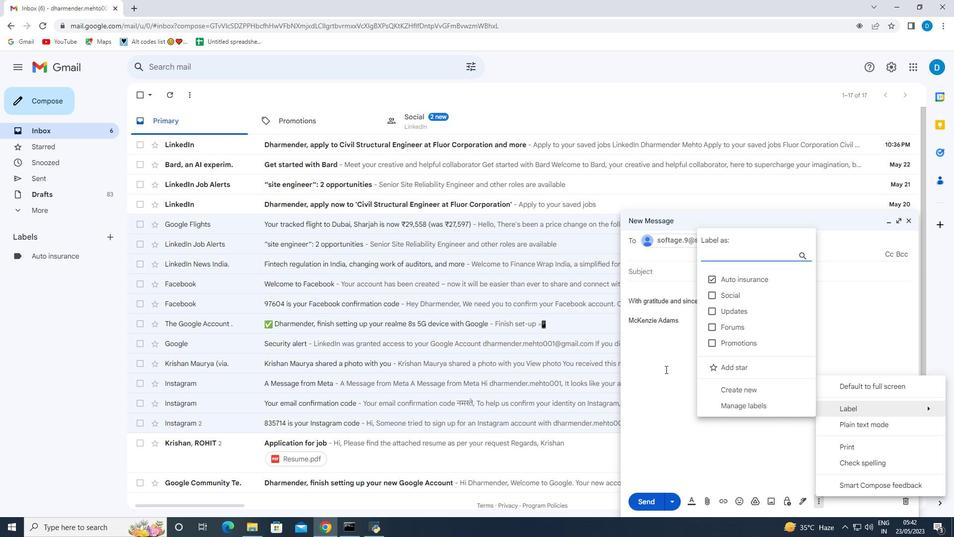 
Action: Mouse moved to (702, 398)
Screenshot: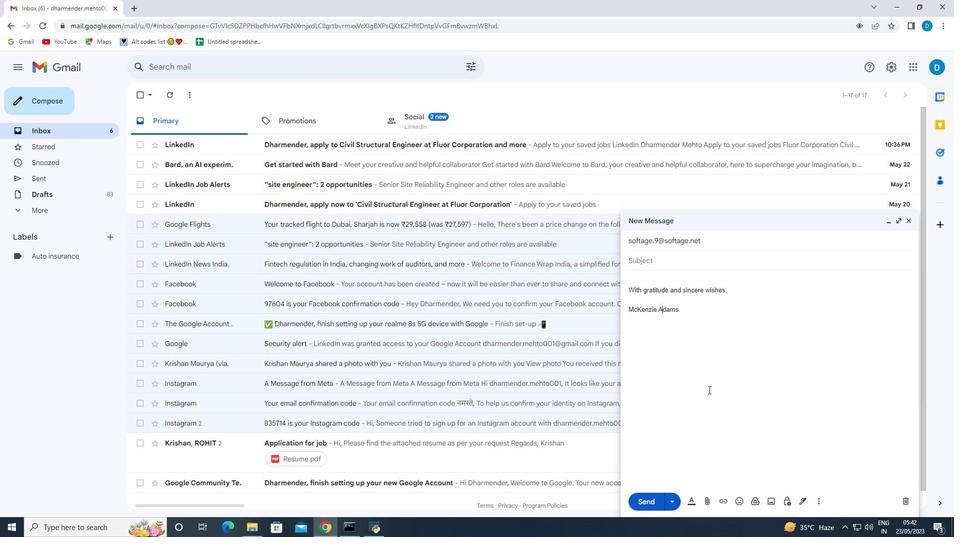 
